 Task: Send an email with the signature Kathryn Wilson with the subject Follow-up on a customer feedback and the message I would like to request a meeting to discuss the new product launch strategy. from softage.6@softage.net to softage.1@softage.net and move the email from Sent Items to the folder Climate change
Action: Key pressed n
Screenshot: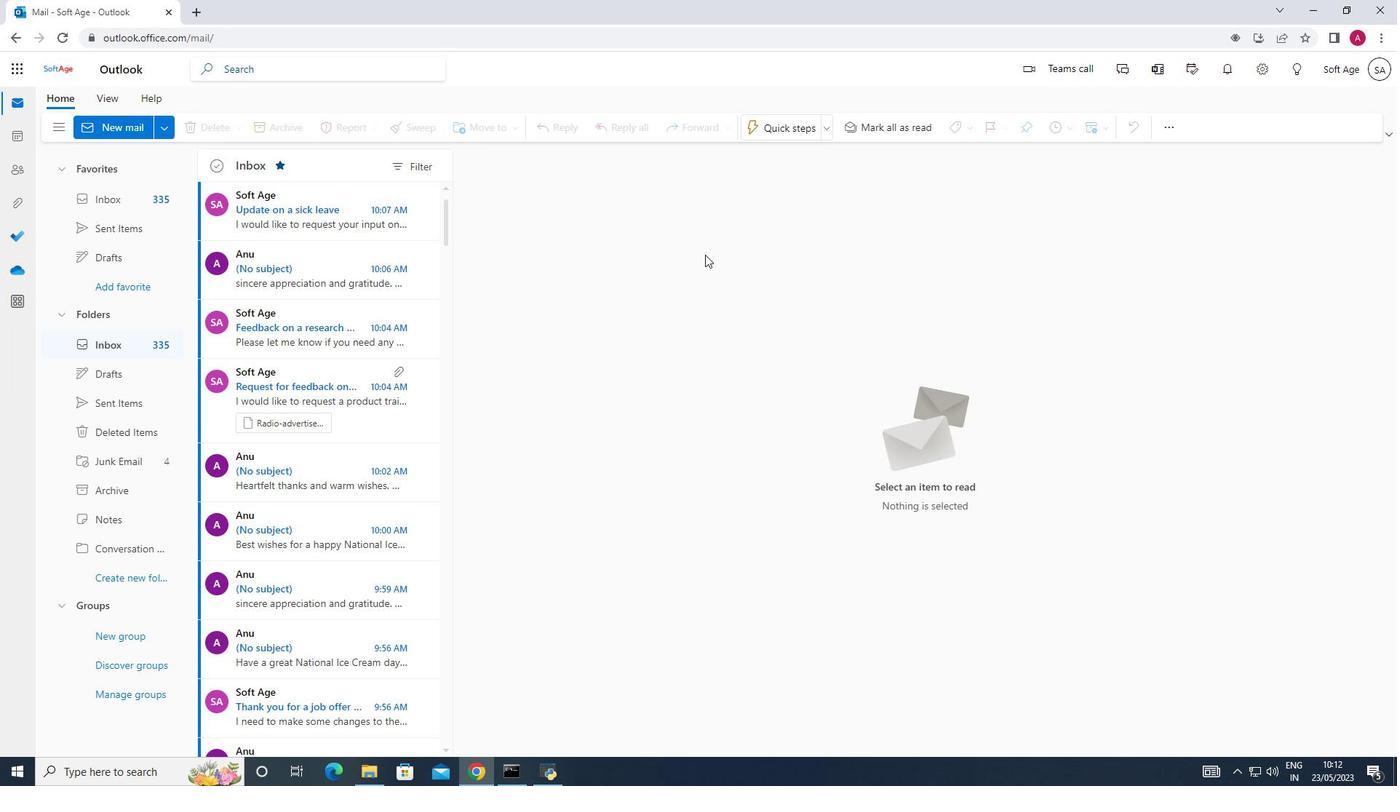 
Action: Mouse moved to (991, 131)
Screenshot: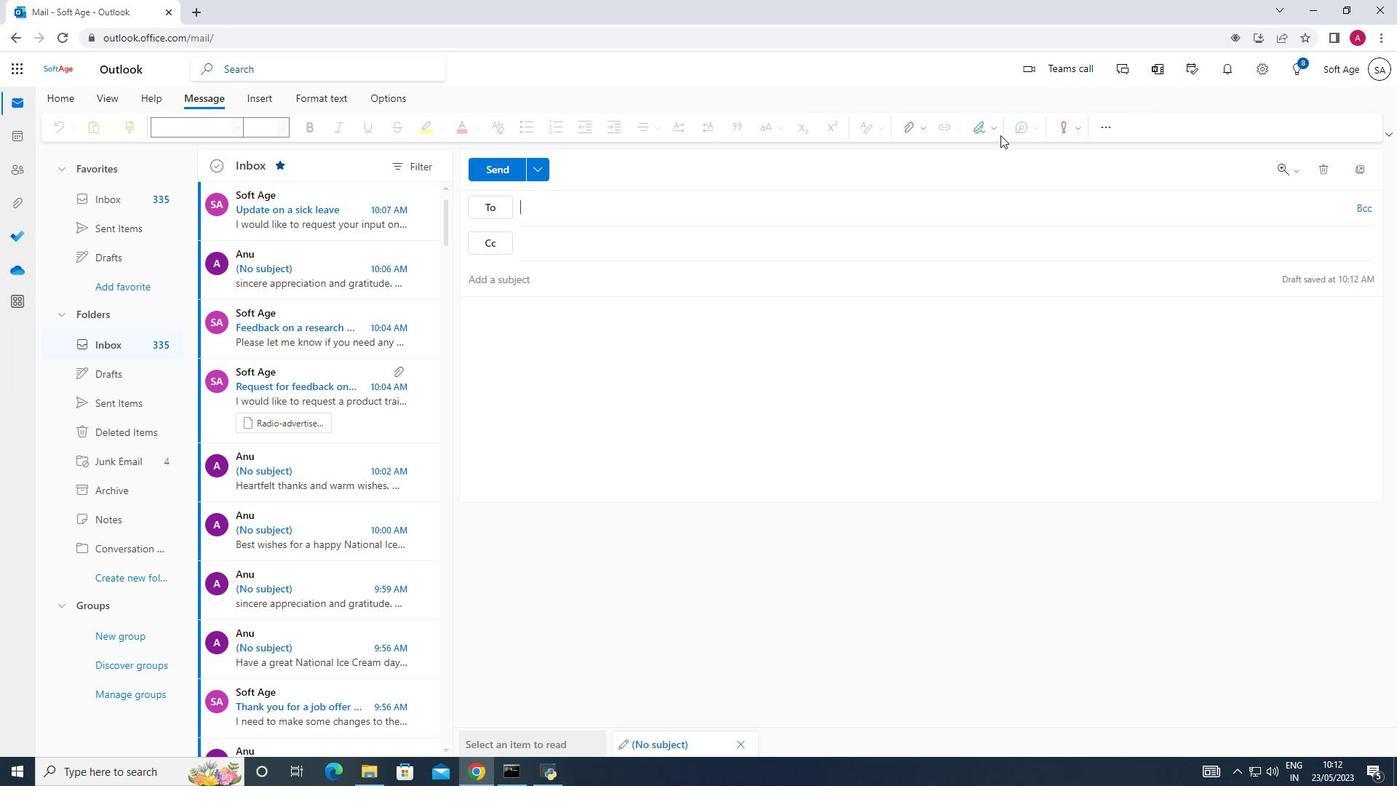 
Action: Mouse pressed left at (991, 131)
Screenshot: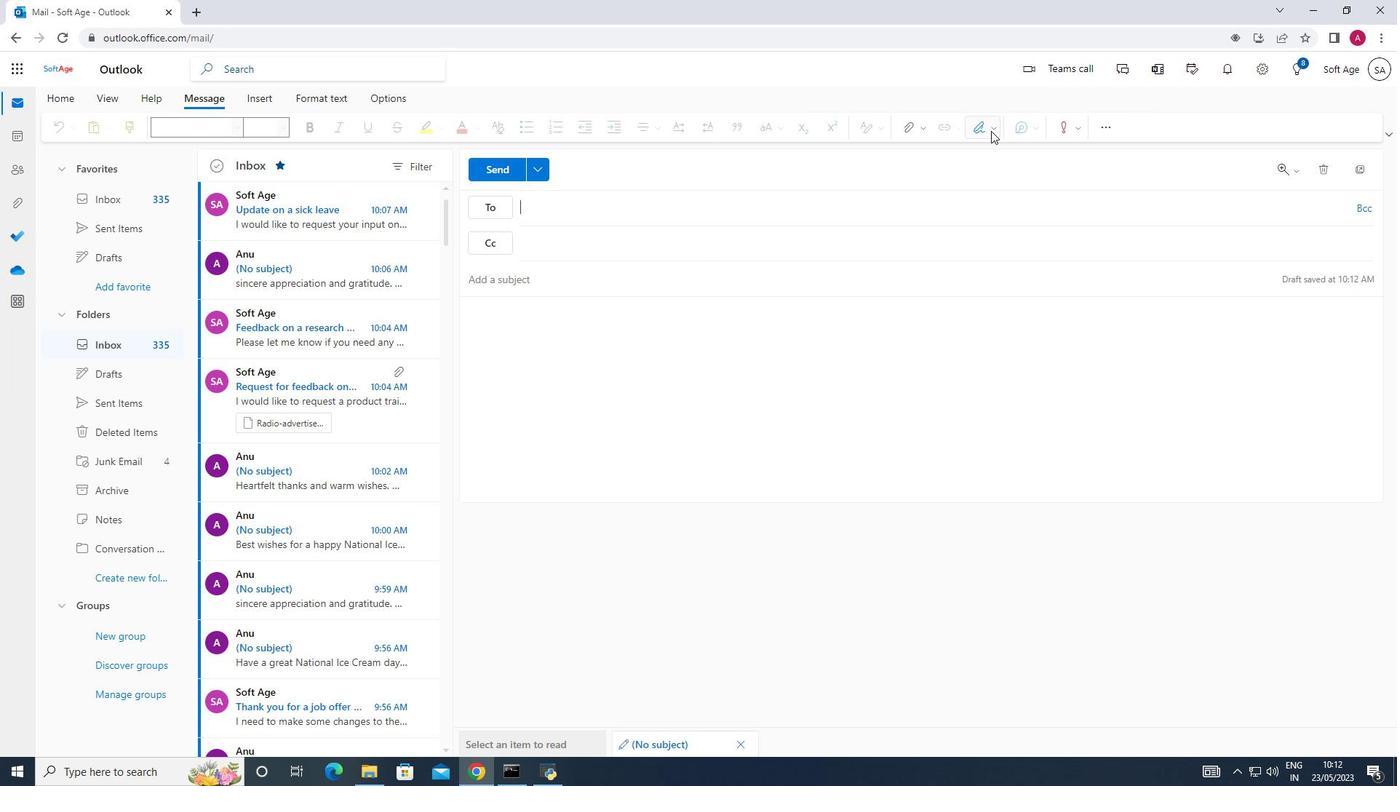 
Action: Mouse moved to (974, 153)
Screenshot: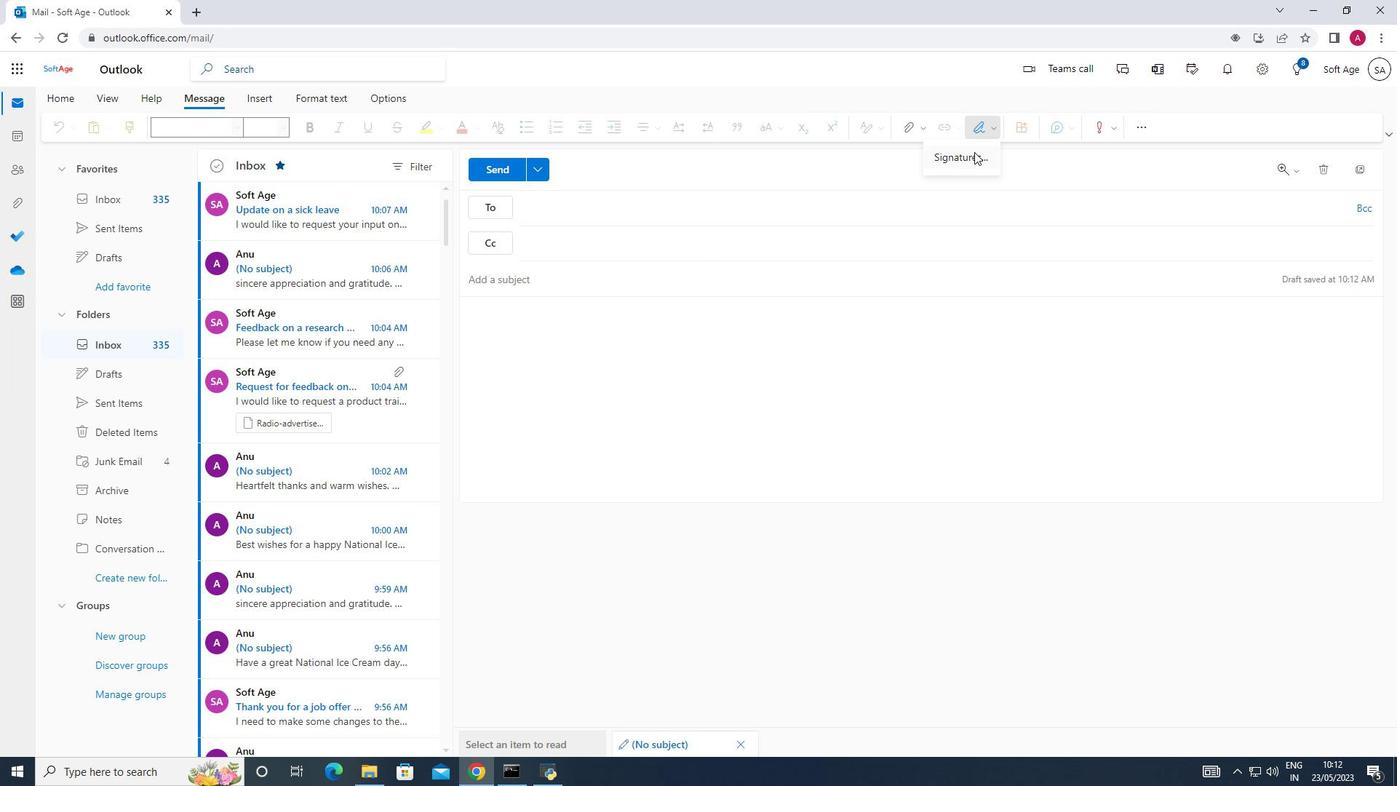 
Action: Mouse pressed left at (974, 153)
Screenshot: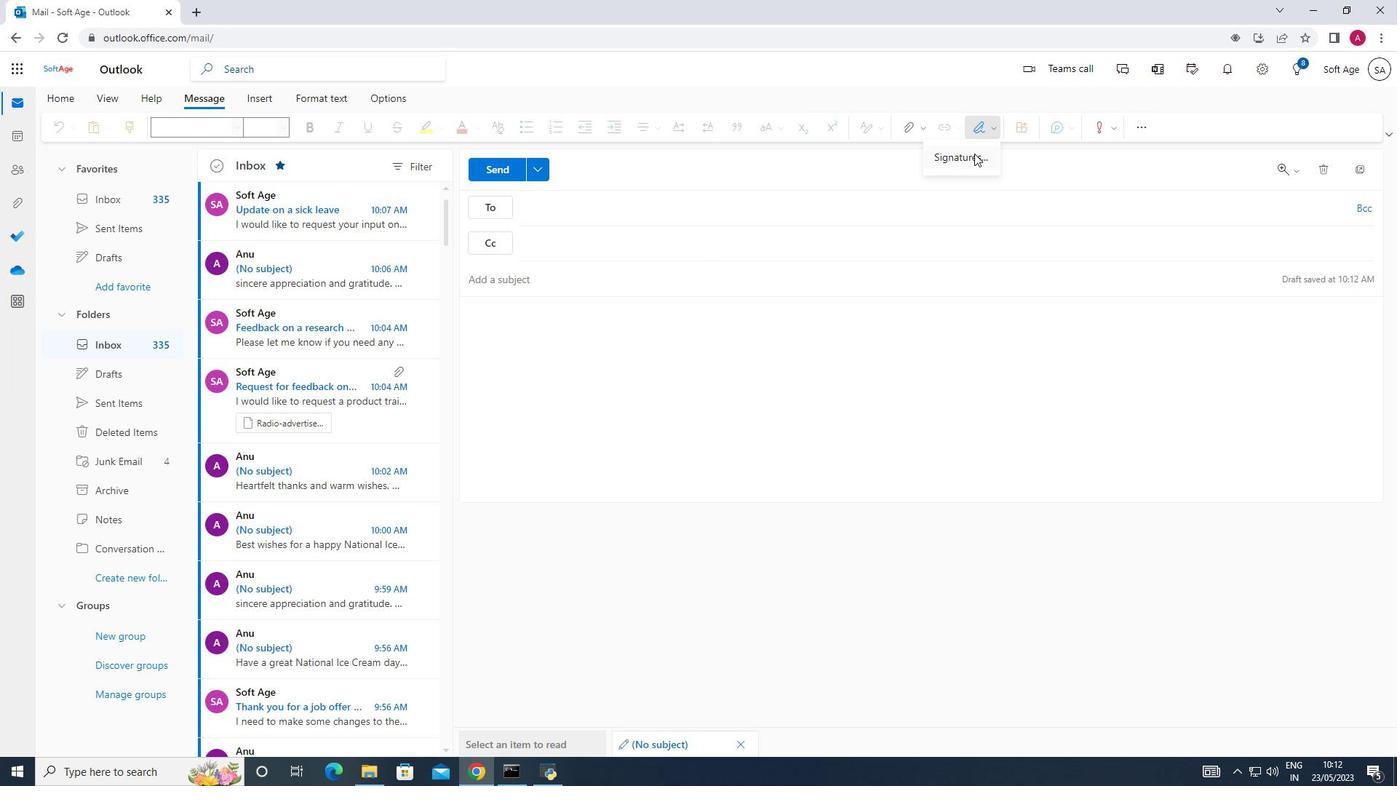 
Action: Mouse moved to (885, 239)
Screenshot: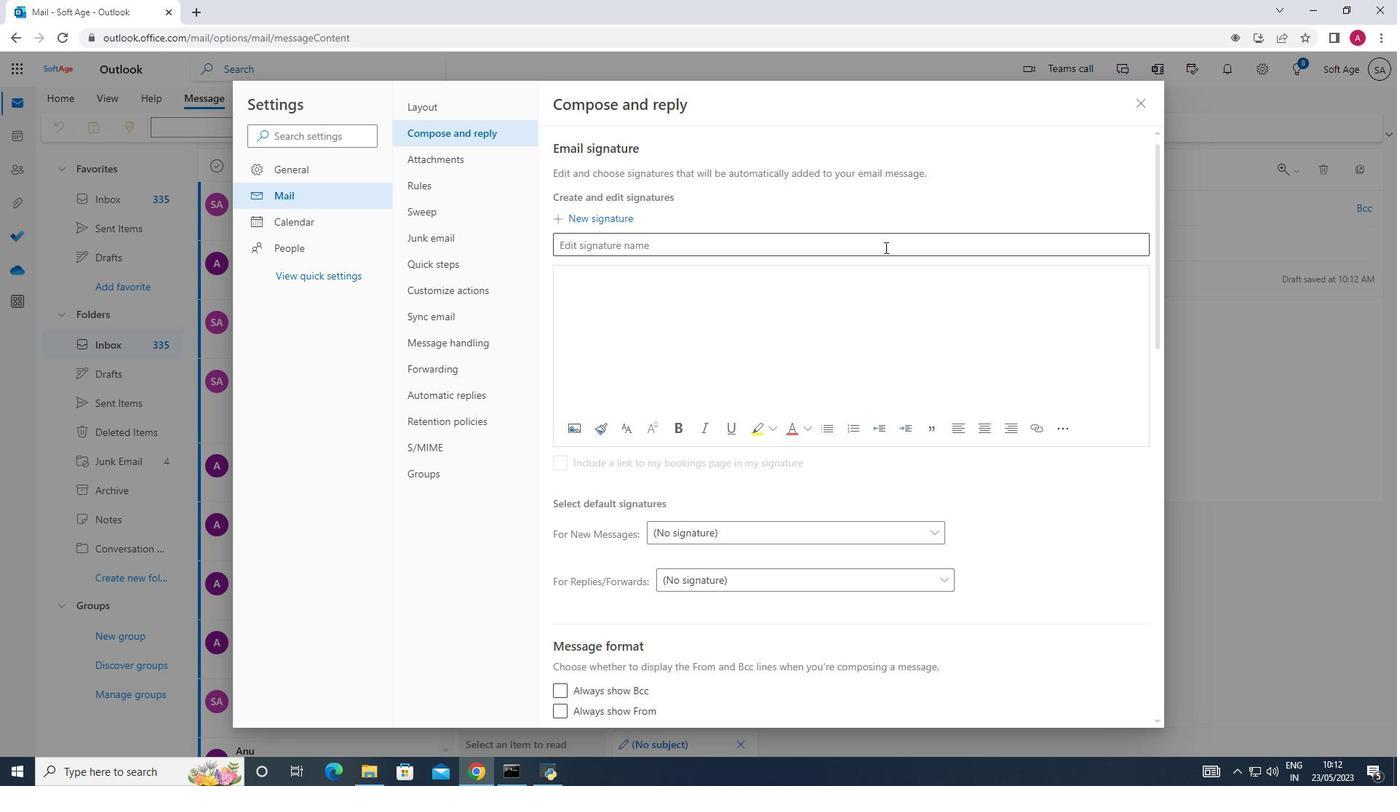 
Action: Mouse pressed left at (885, 239)
Screenshot: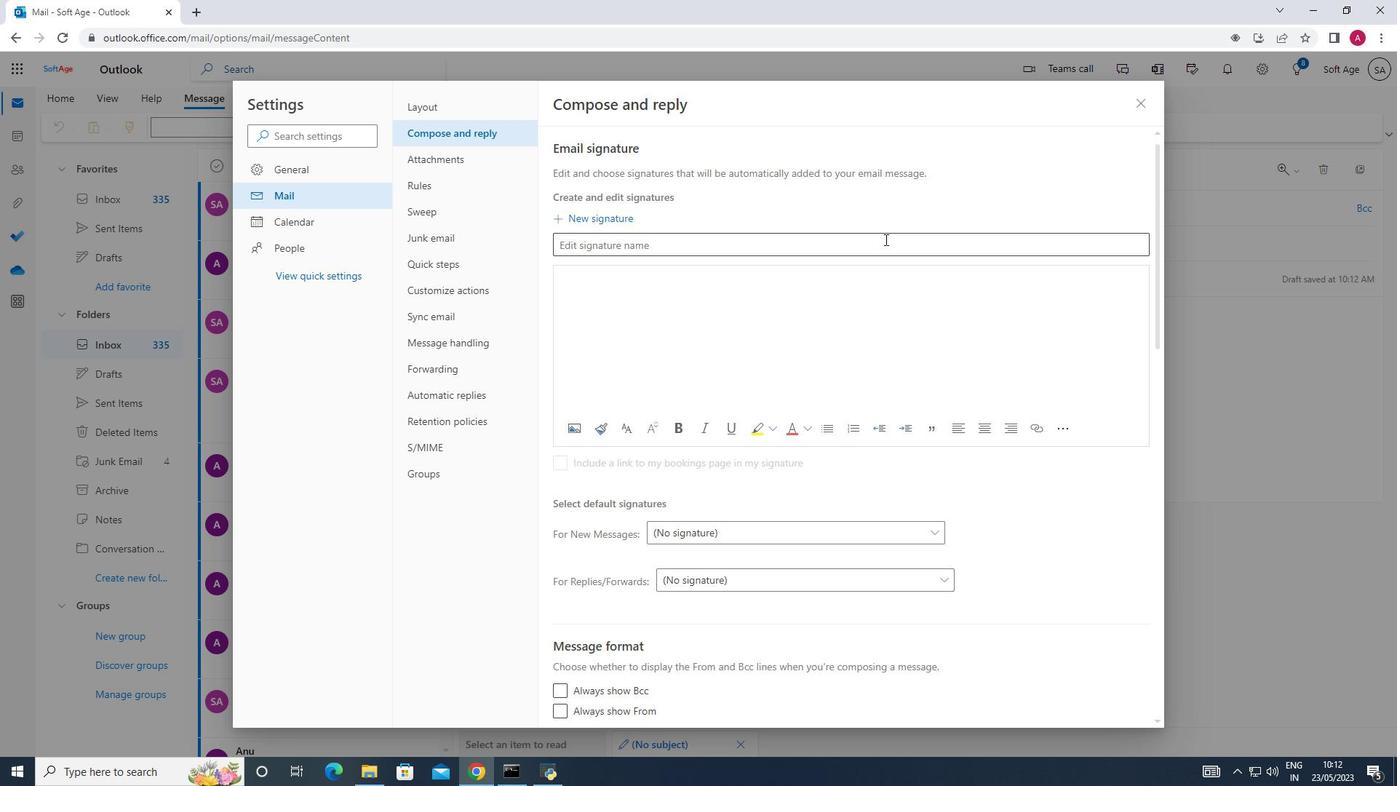 
Action: Key pressed <Key.shift>Katgh<Key.backspace><Key.backspace>hryn<Key.space><Key.shift>Wilson<Key.tab><Key.shift>Kathryn<Key.space><Key.shift><Key.shift><Key.shift><Key.shift><Key.shift><Key.shift><Key.shift><Key.shift>Wilson
Screenshot: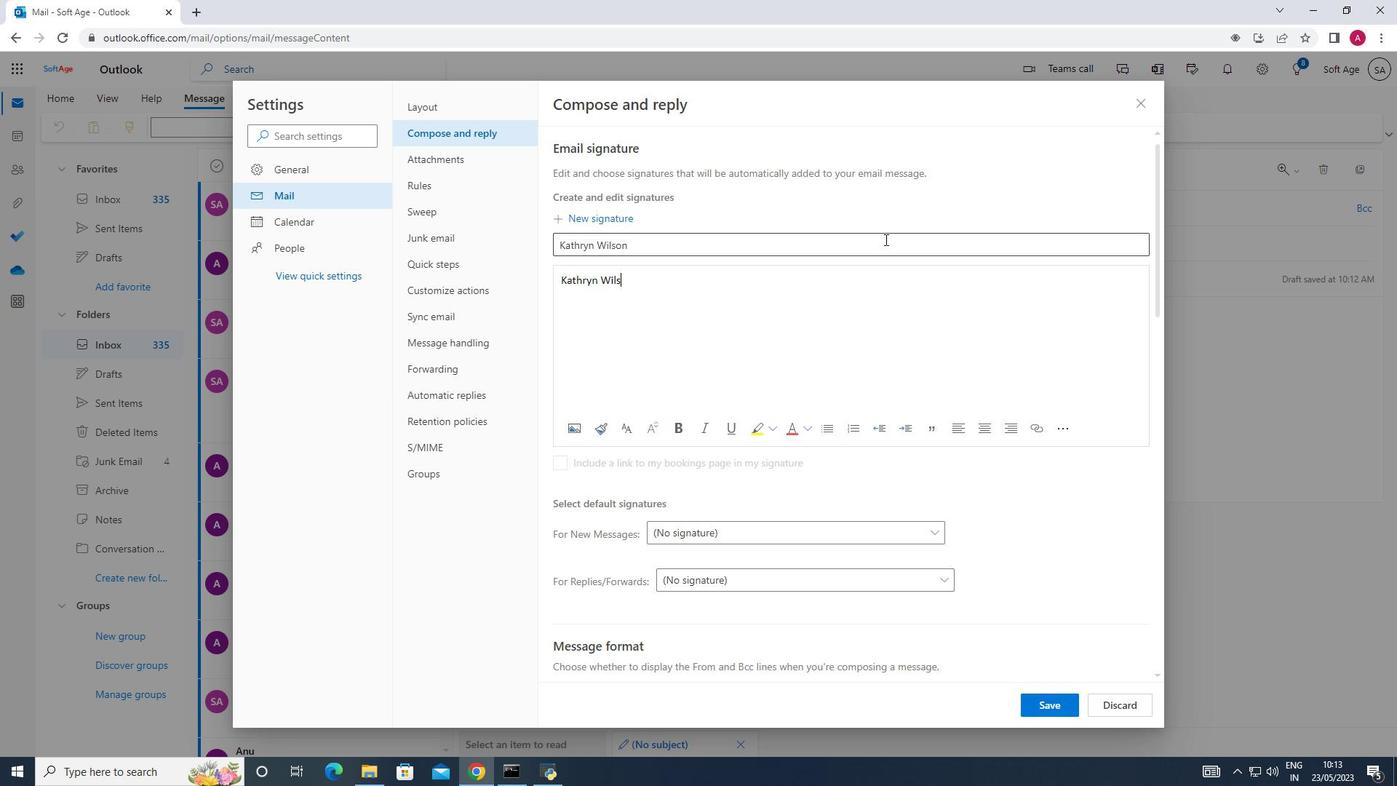
Action: Mouse moved to (1057, 705)
Screenshot: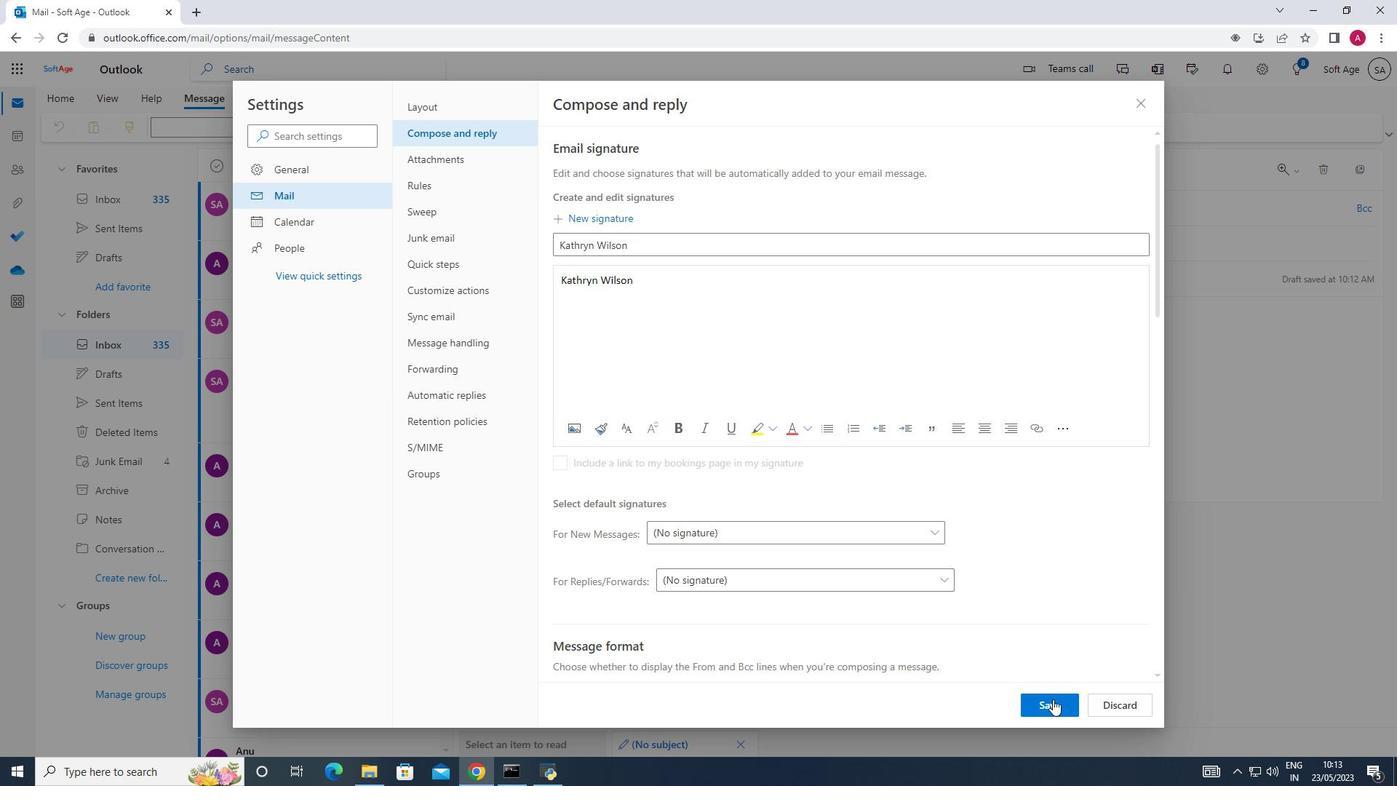 
Action: Mouse pressed left at (1057, 705)
Screenshot: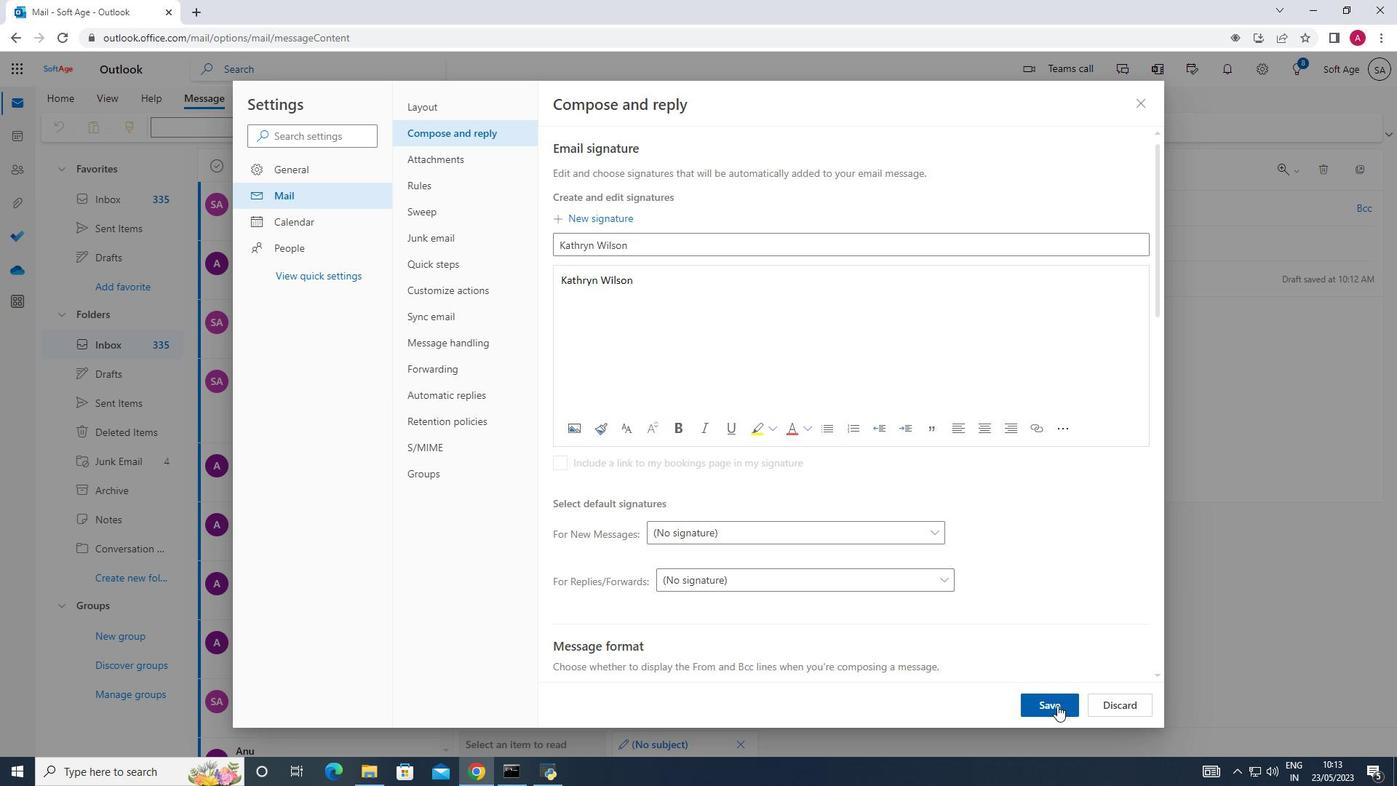 
Action: Mouse moved to (1276, 432)
Screenshot: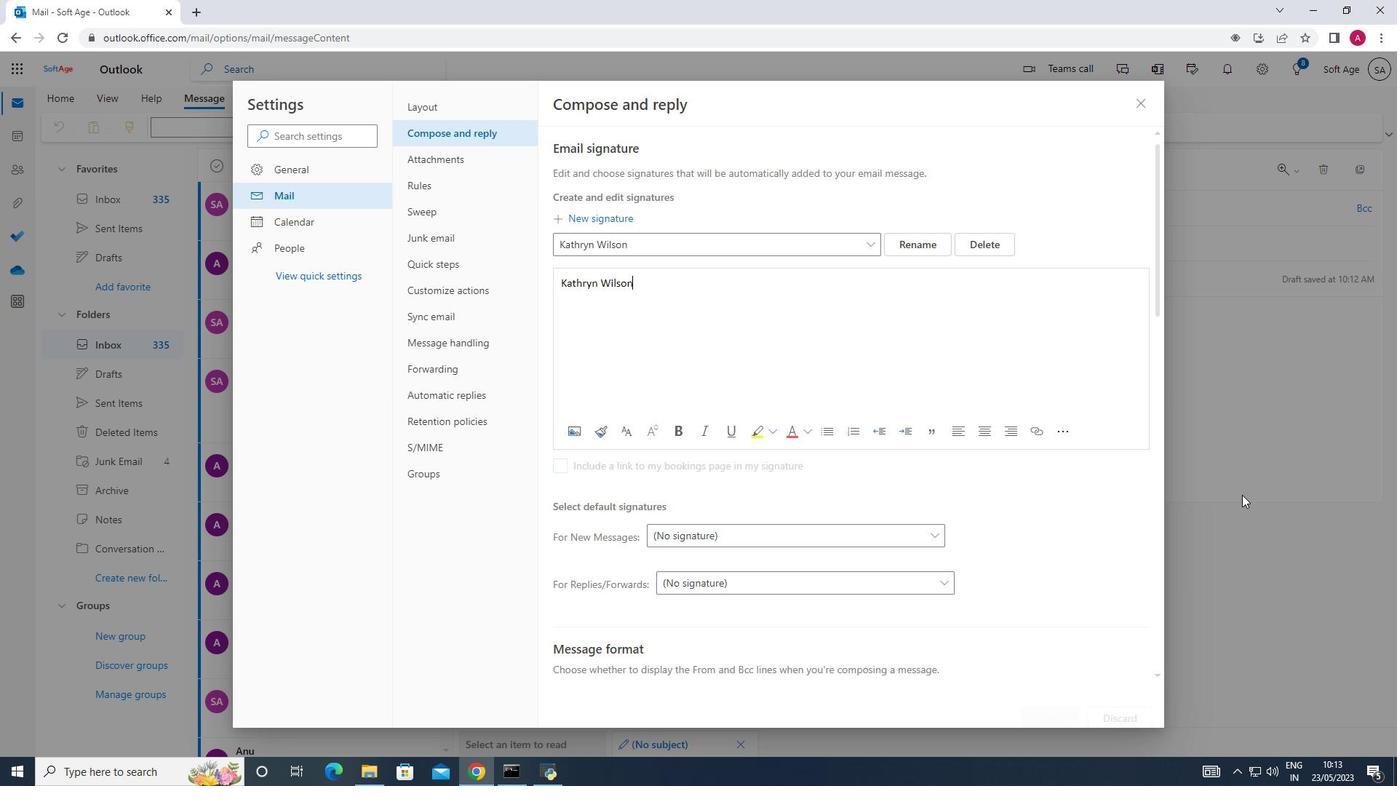 
Action: Mouse pressed left at (1276, 432)
Screenshot: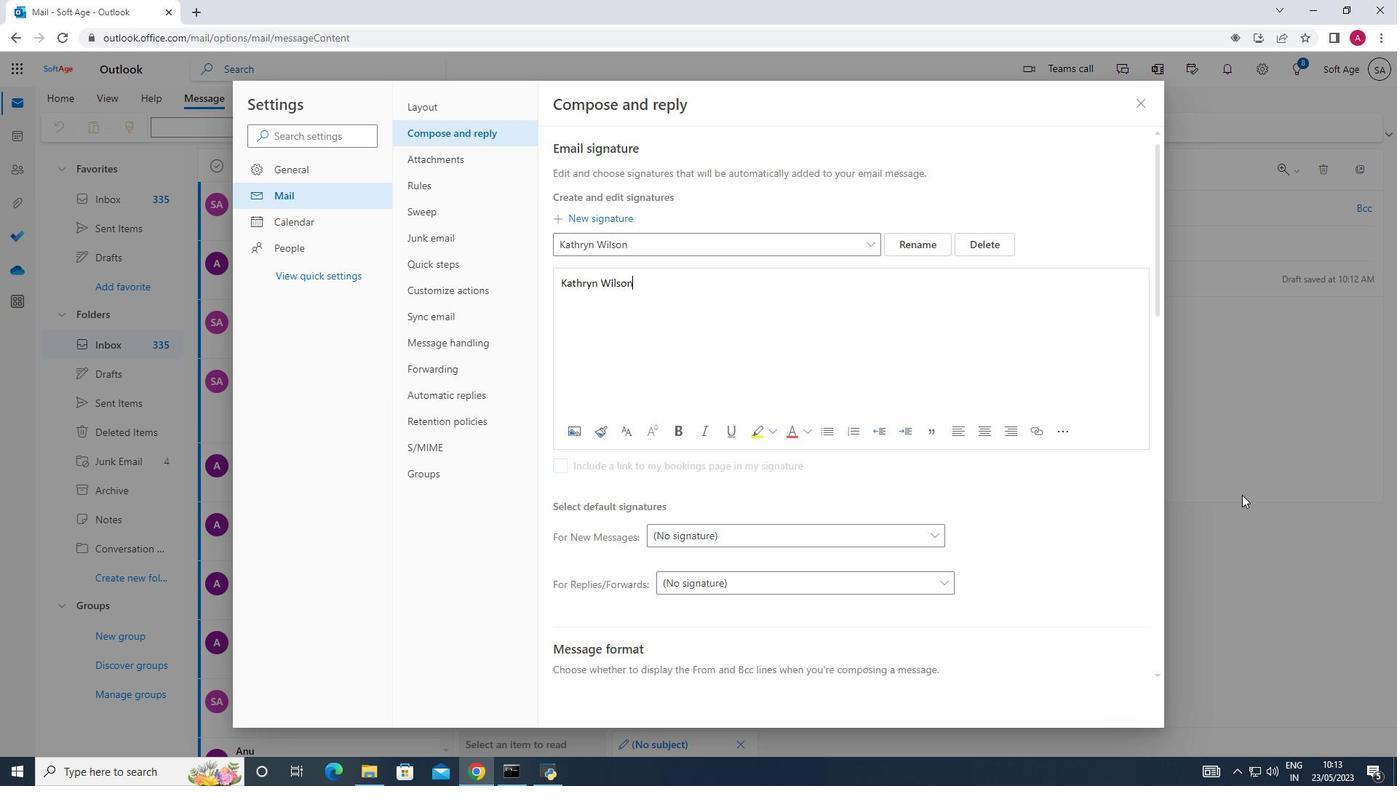 
Action: Mouse moved to (989, 128)
Screenshot: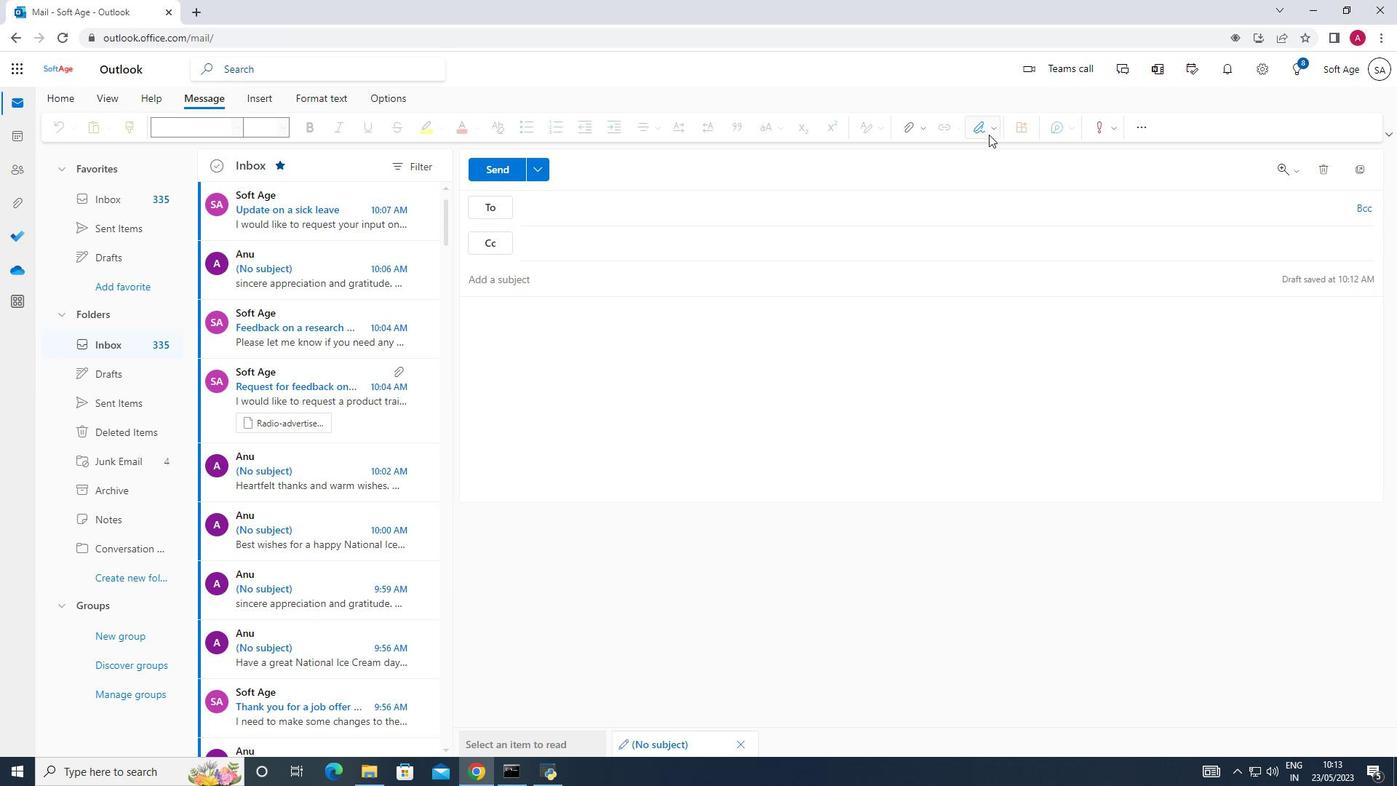 
Action: Mouse pressed left at (989, 128)
Screenshot: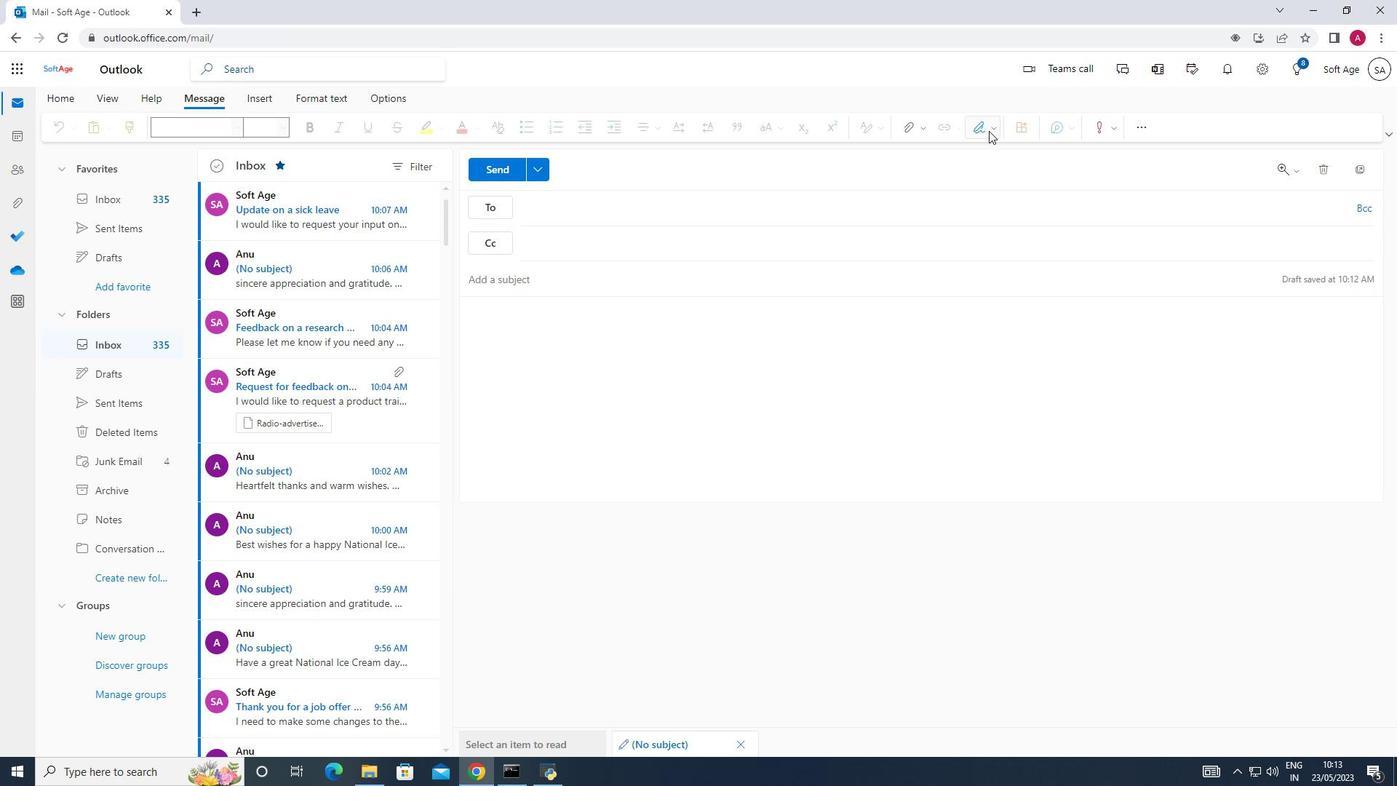 
Action: Mouse moved to (970, 153)
Screenshot: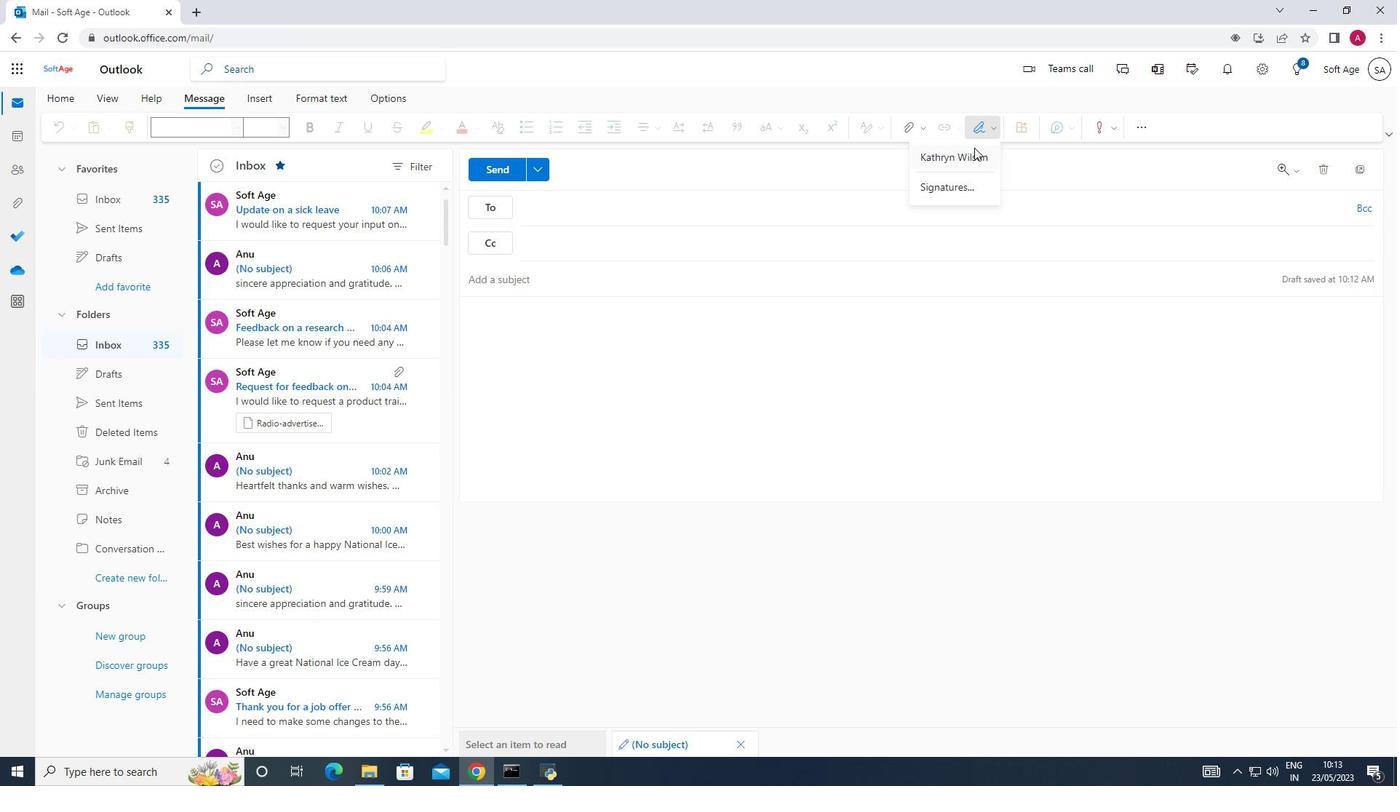 
Action: Mouse pressed left at (970, 153)
Screenshot: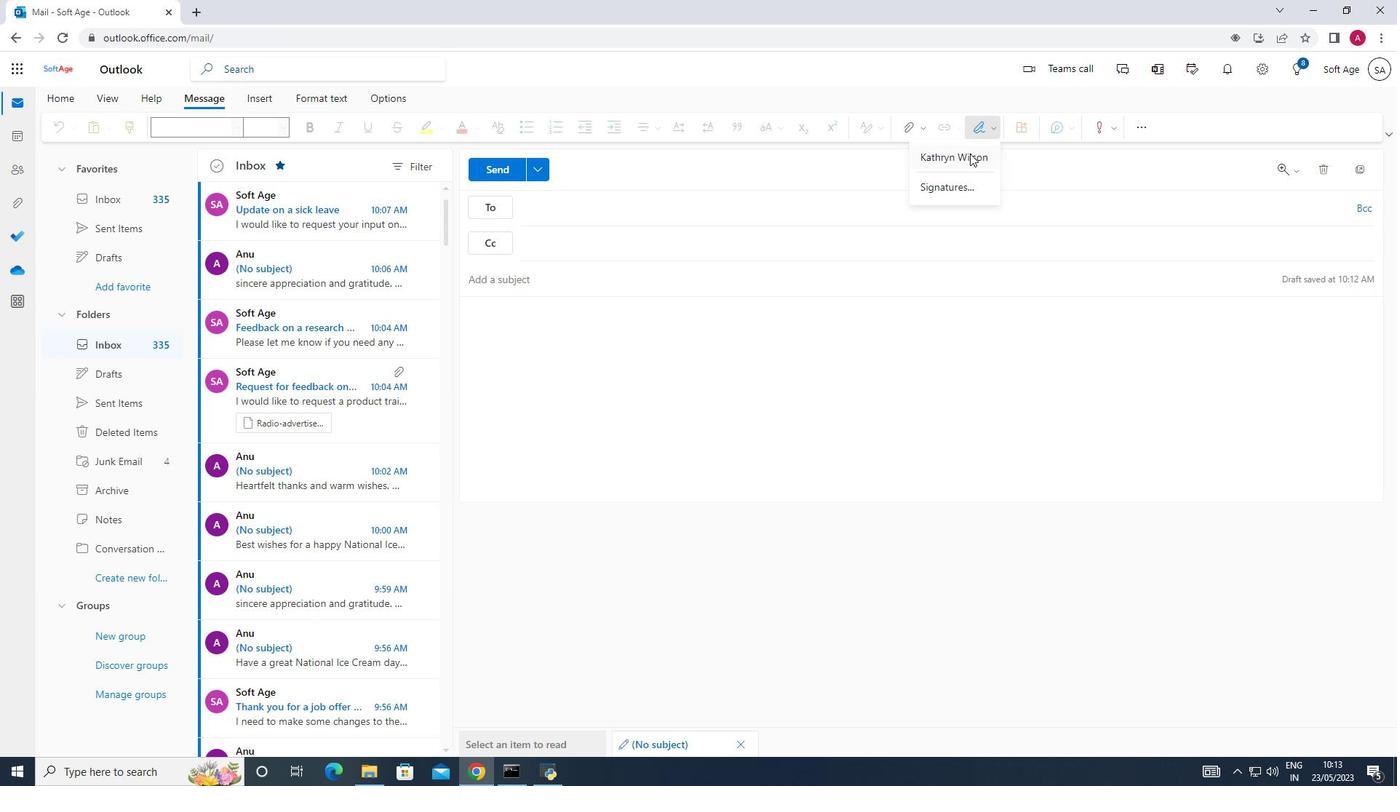 
Action: Mouse moved to (525, 278)
Screenshot: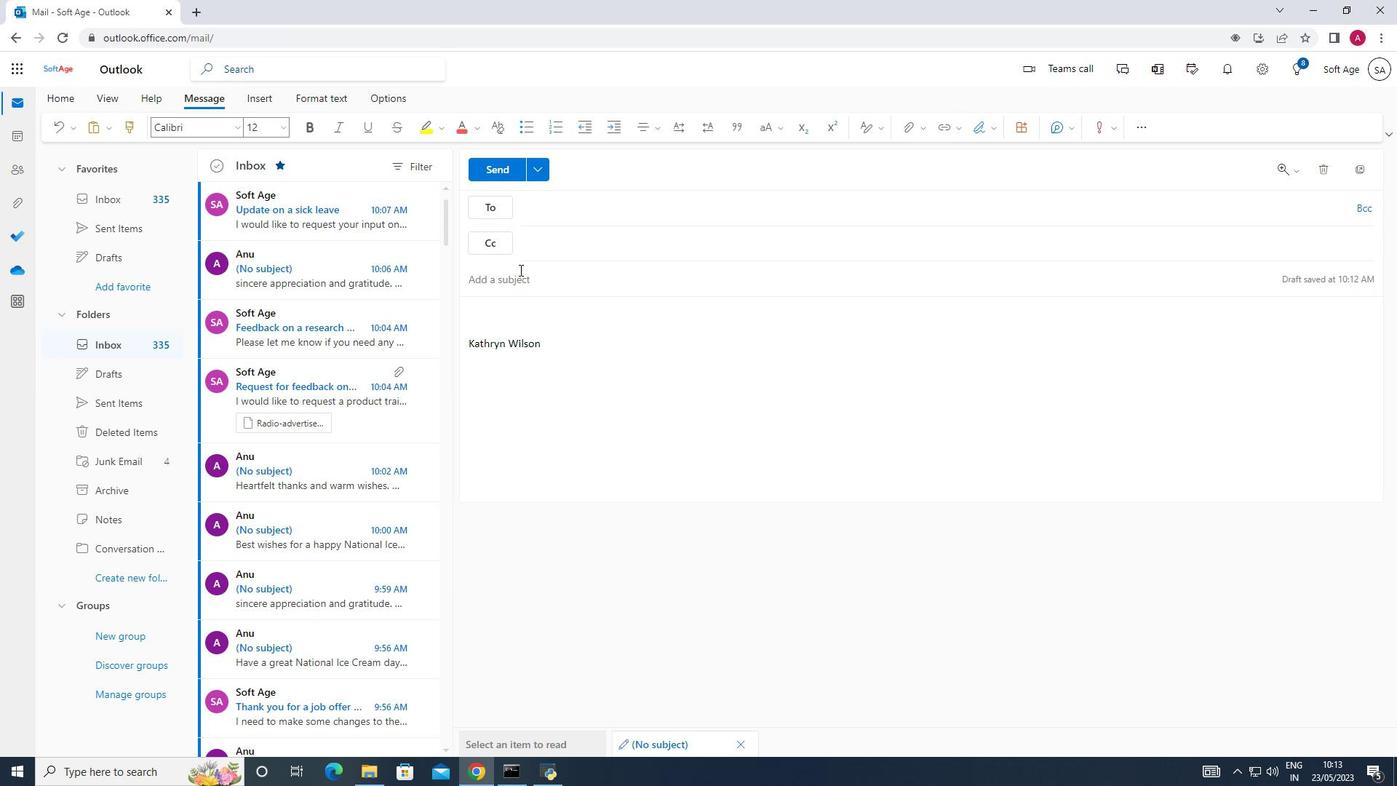 
Action: Mouse pressed left at (525, 278)
Screenshot: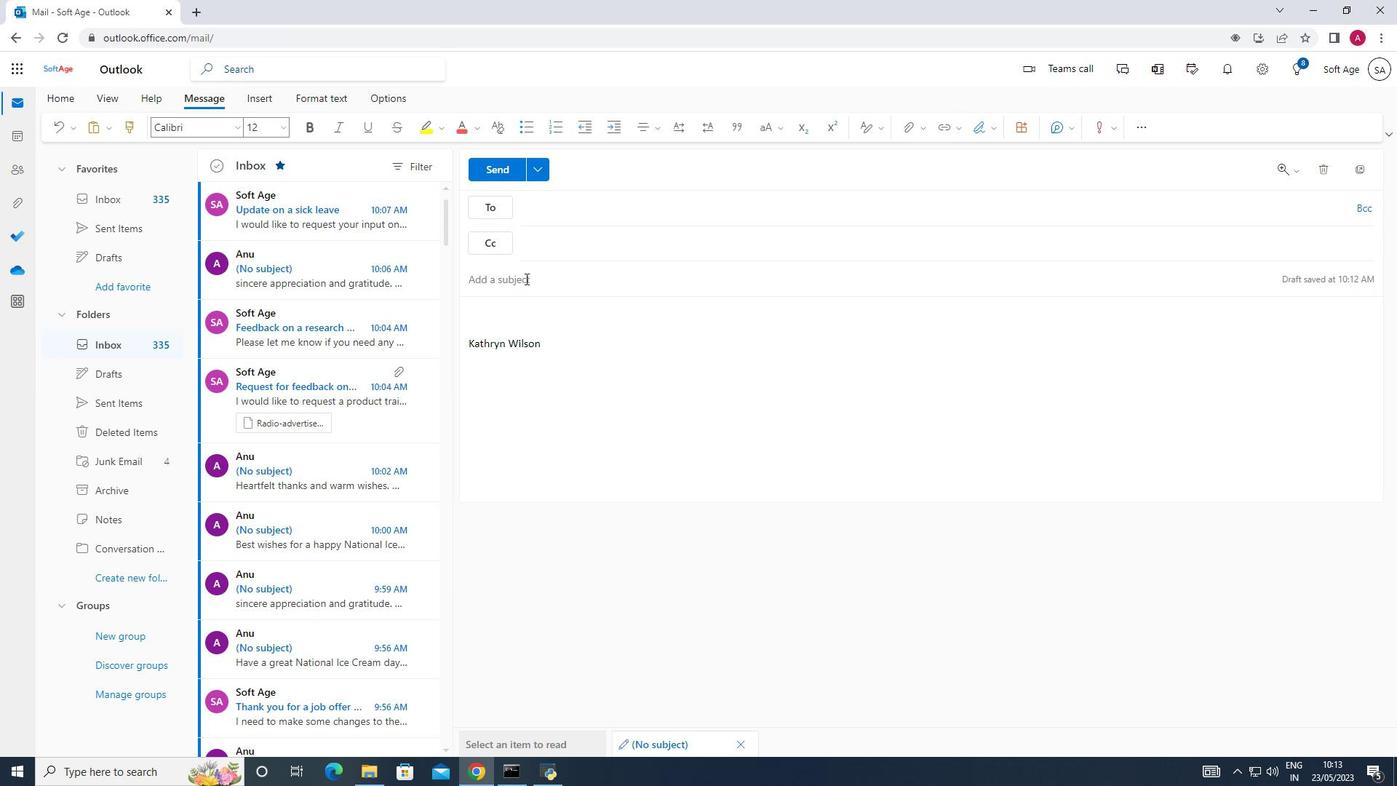 
Action: Key pressed <Key.shift>Follow-up<Key.space>n<Key.backspace>on<Key.space>a<Key.space>customer<Key.space>feedback<Key.space>a<Key.backspace><Key.tab><Key.shift>I<Key.space>would<Key.space>like<Key.space>to<Key.space>request<Key.space>a<Key.space>meeting<Key.space>to<Key.space>dic<Key.backspace>scrss<Key.backspace><Key.backspace><Key.backspace>uss<Key.space>thje<Key.space><Key.backspace><Key.backspace><Key.backspace>e<Key.space>nr<Key.backspace>ew<Key.space>prodrc<Key.backspace><Key.backspace>uct<Key.space>lauc<Key.backspace>nch<Key.space>strategy.
Screenshot: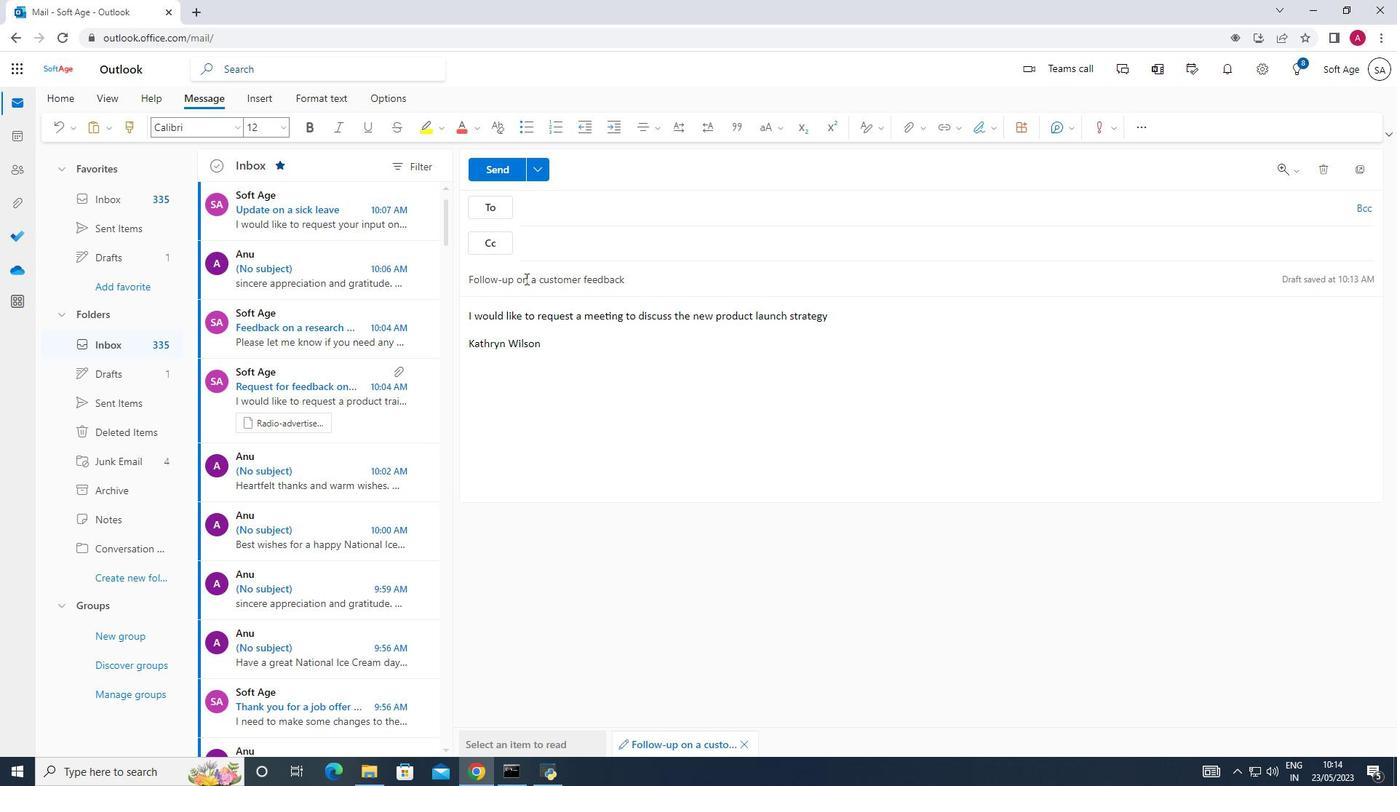 
Action: Mouse moved to (594, 203)
Screenshot: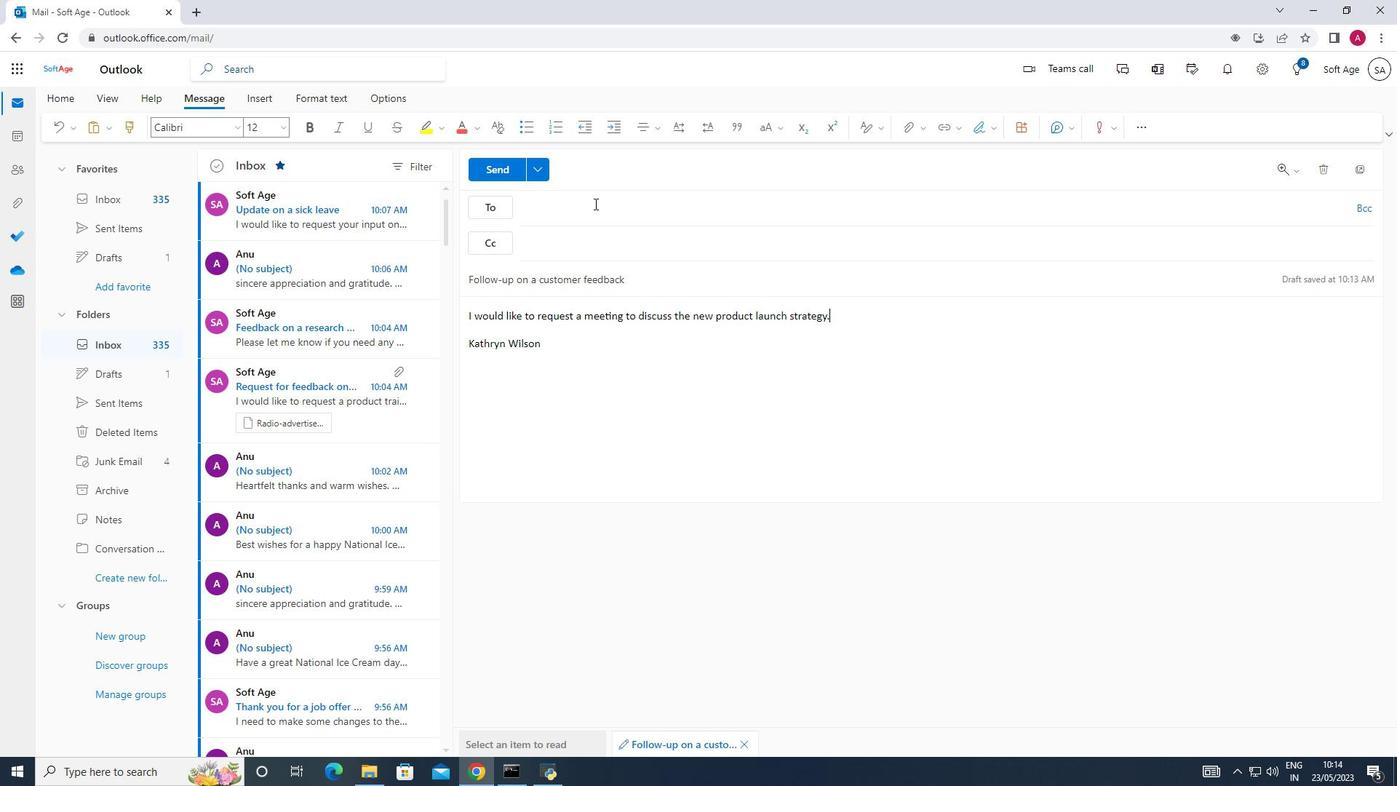 
Action: Mouse pressed left at (594, 203)
Screenshot: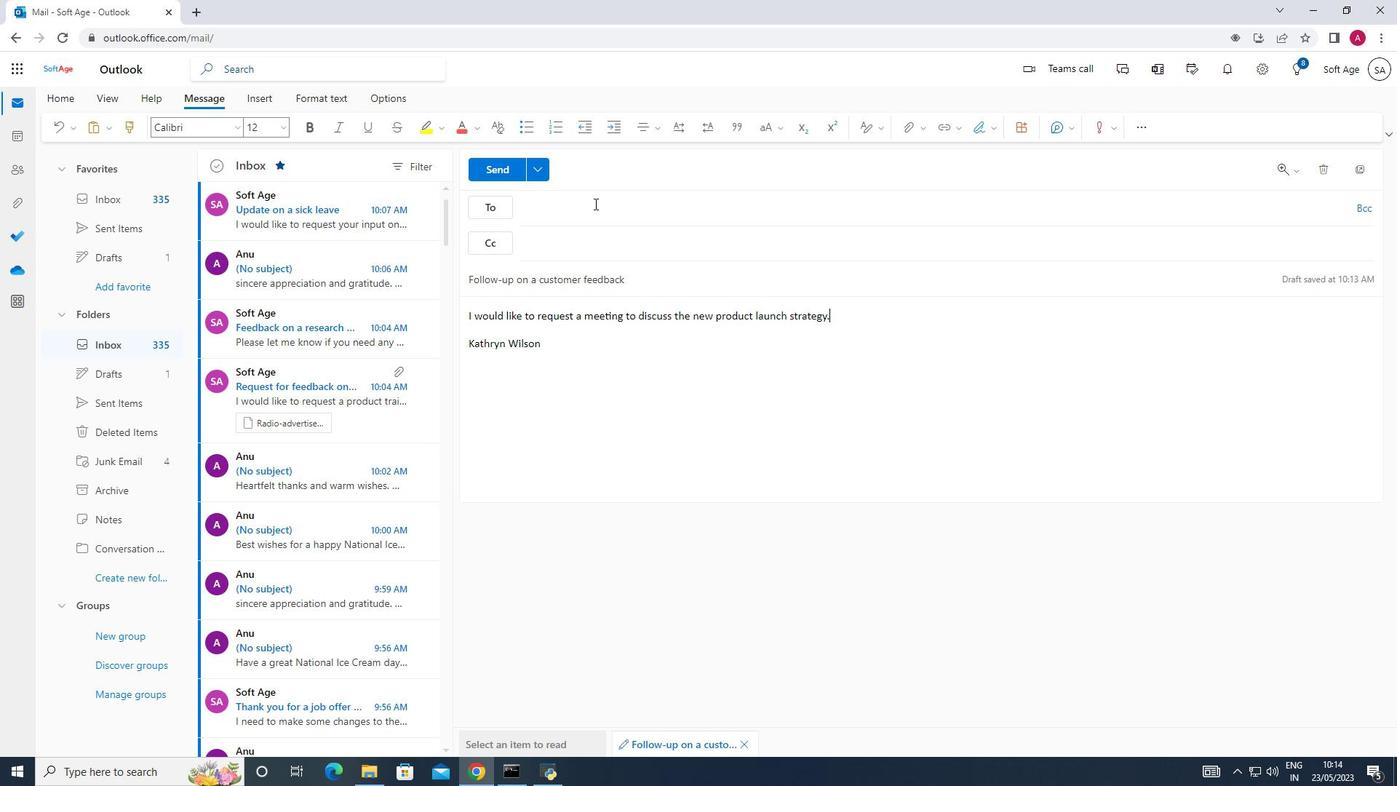 
Action: Mouse moved to (596, 203)
Screenshot: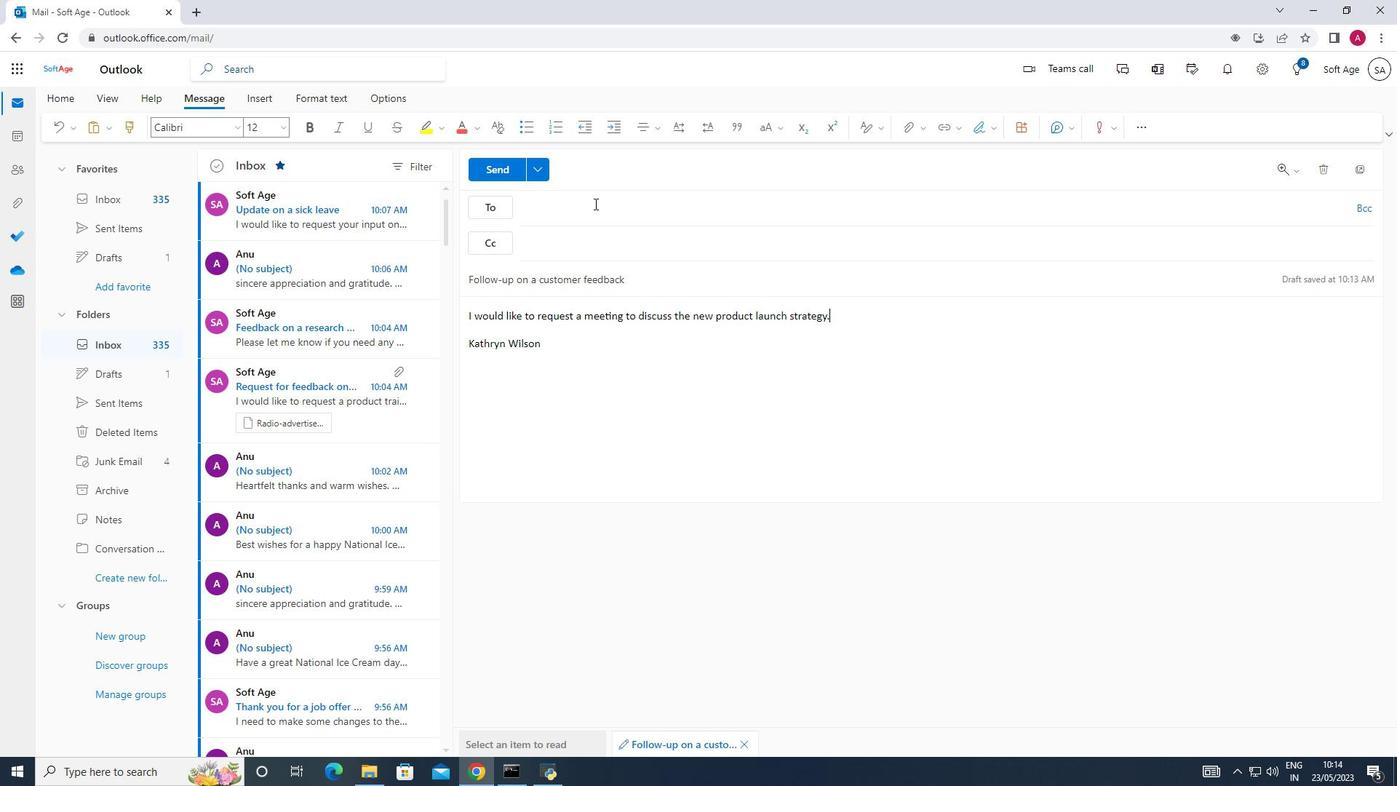 
Action: Key pressed softage.2<Key.backspace>1<Key.shift>@softag.<Key.backspace>e.net<Key.enter>
Screenshot: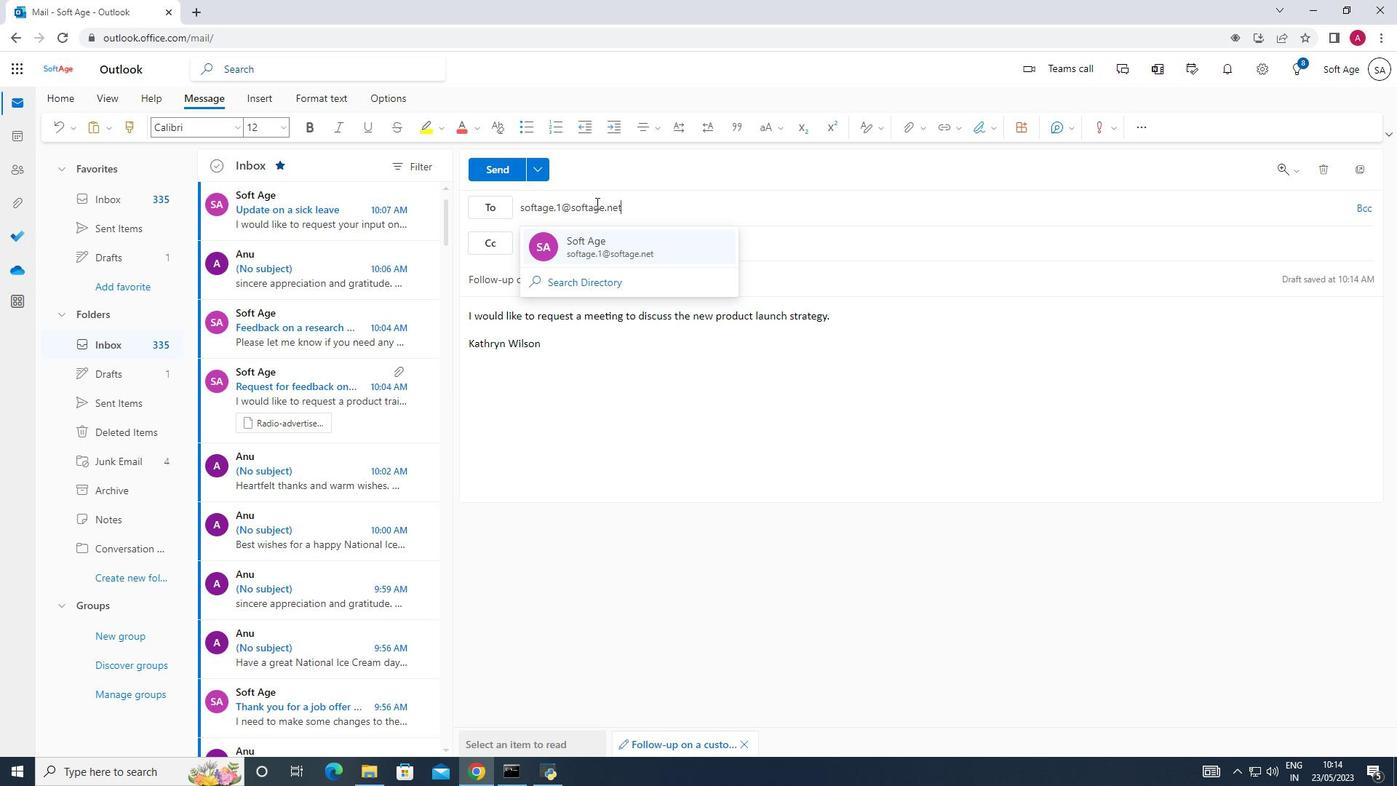 
Action: Mouse moved to (853, 355)
Screenshot: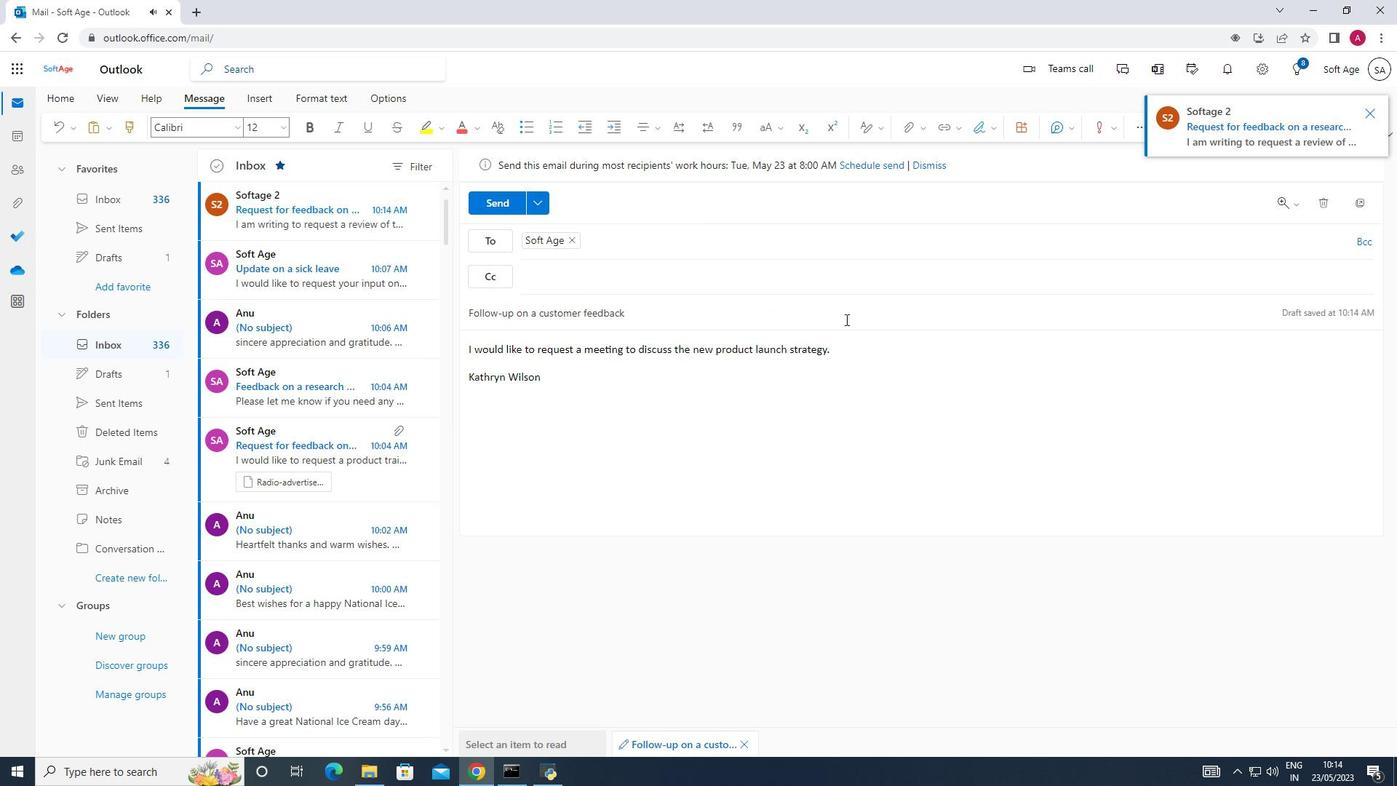 
Action: Mouse pressed left at (853, 355)
Screenshot: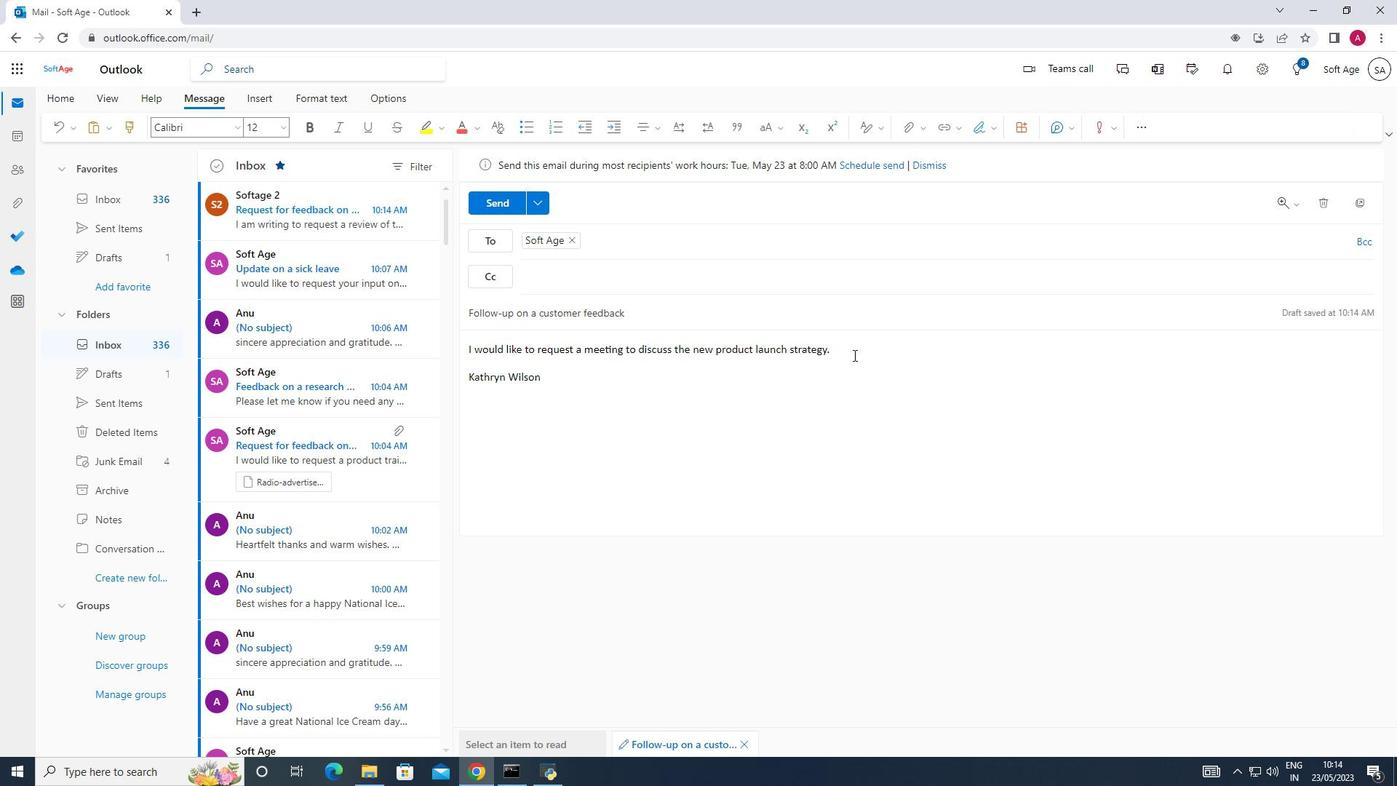 
Action: Mouse moved to (773, 441)
Screenshot: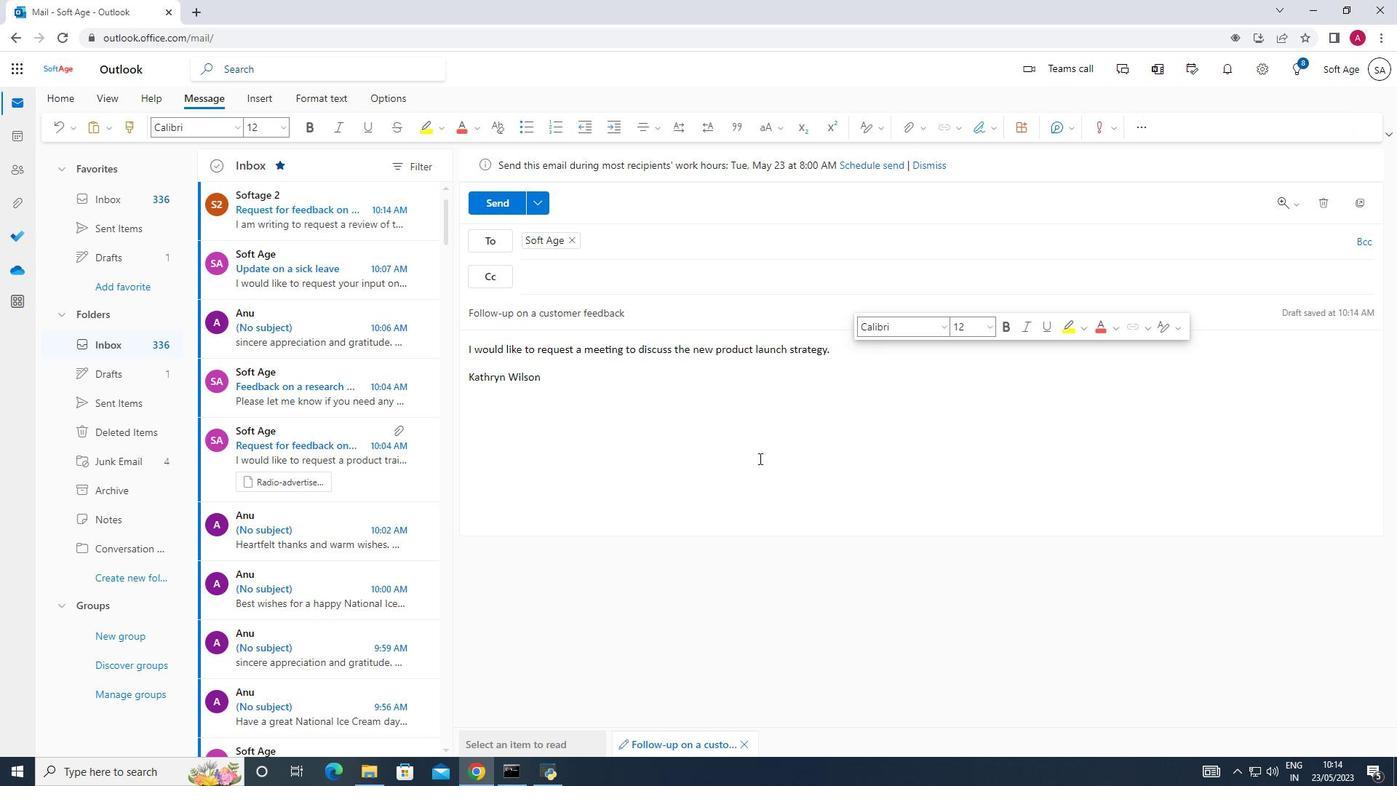
Action: Mouse pressed left at (773, 441)
Screenshot: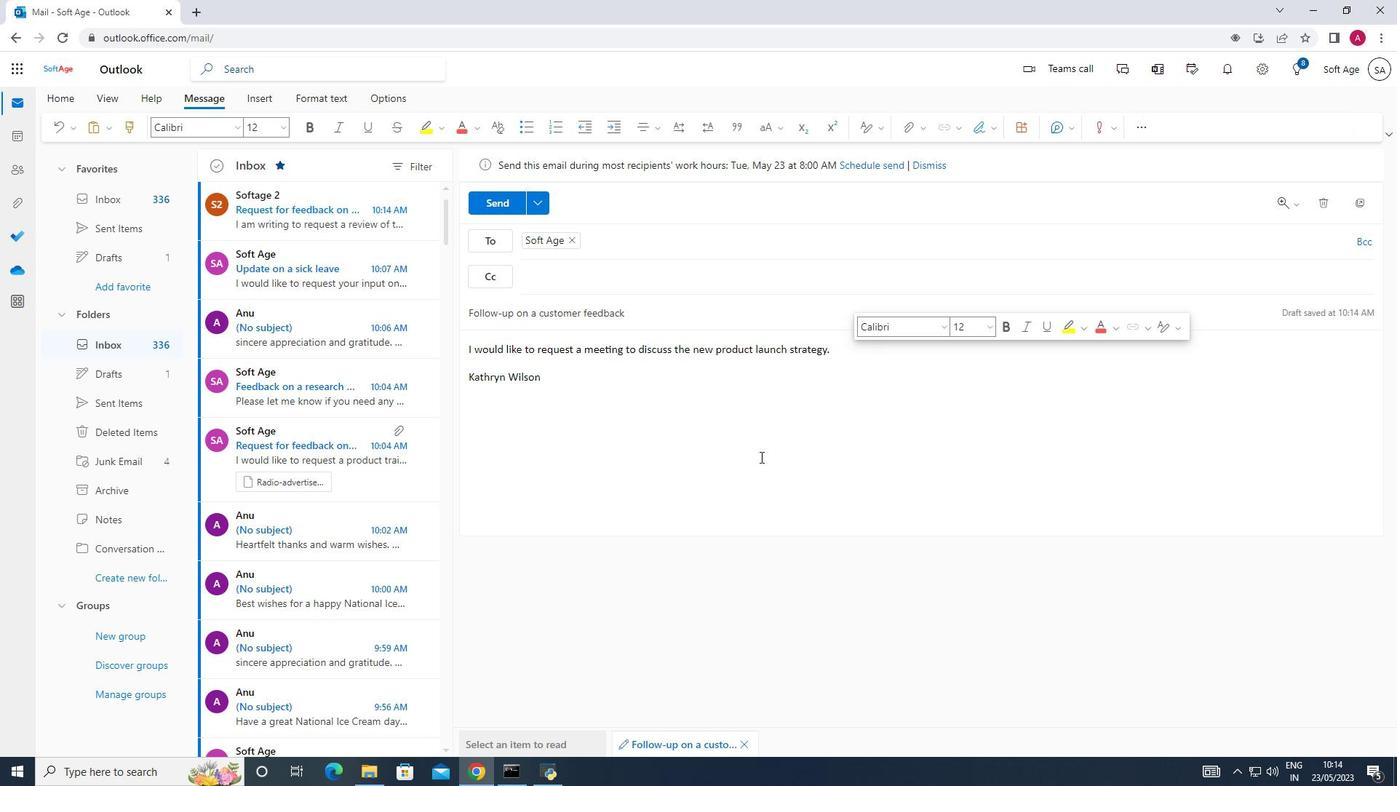 
Action: Mouse moved to (593, 393)
Screenshot: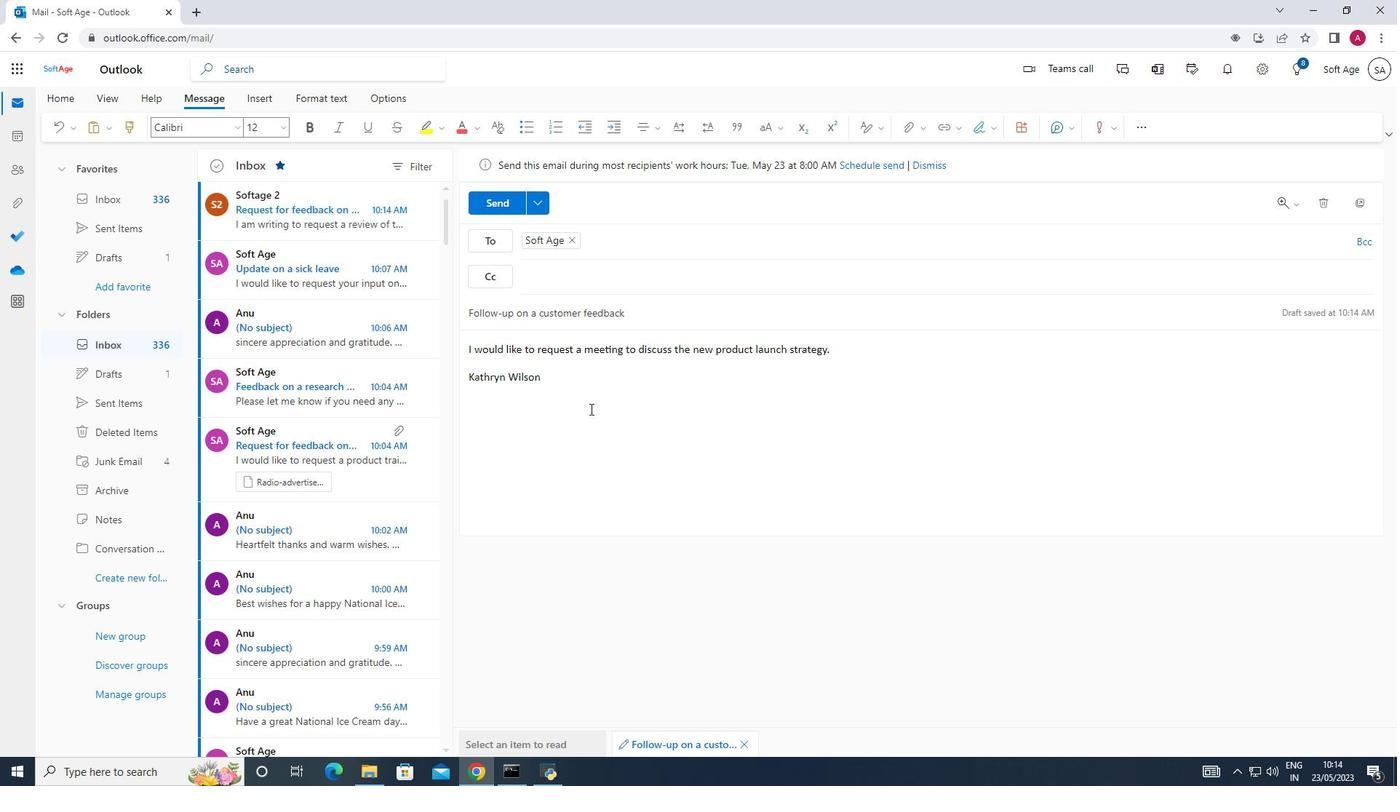 
Action: Mouse pressed left at (593, 393)
Screenshot: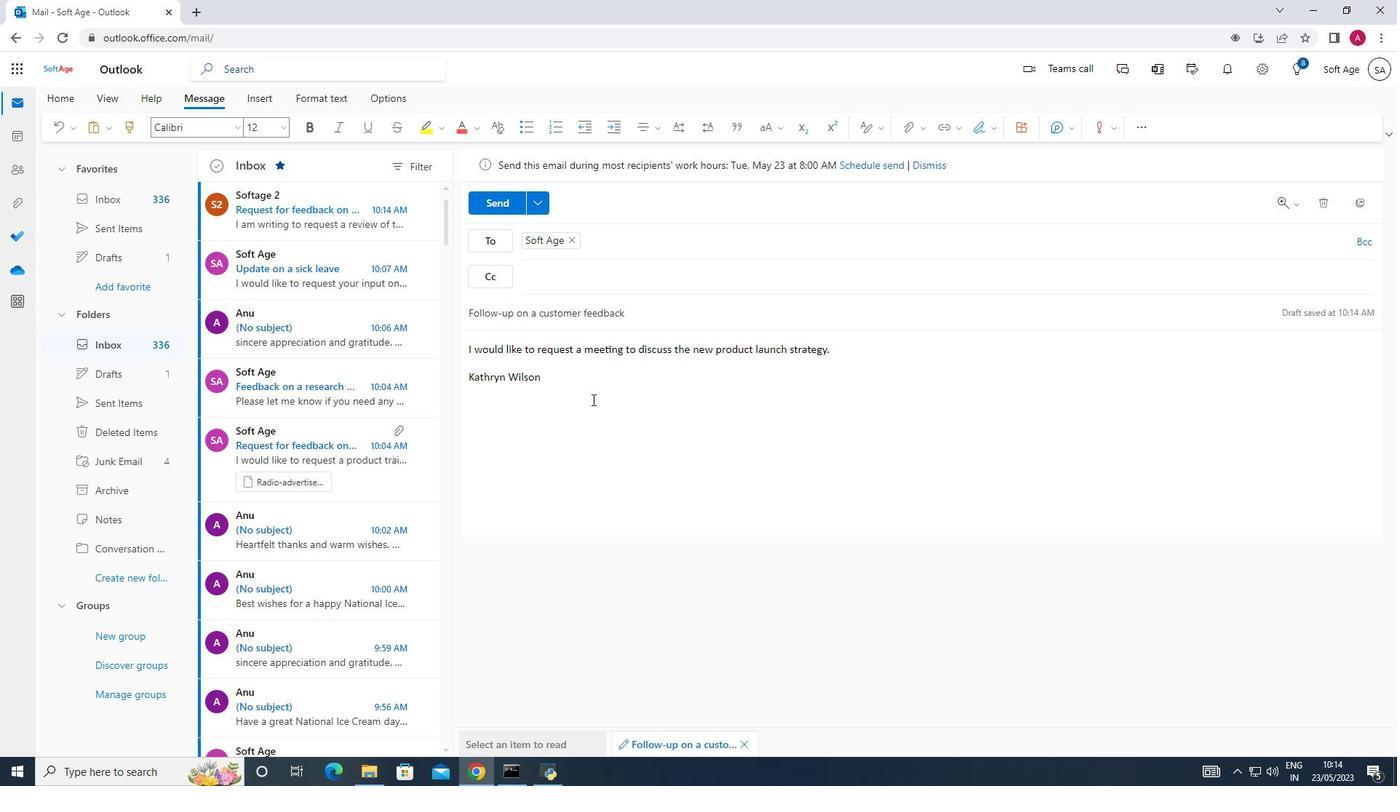 
Action: Key pressed <Key.enter>
Screenshot: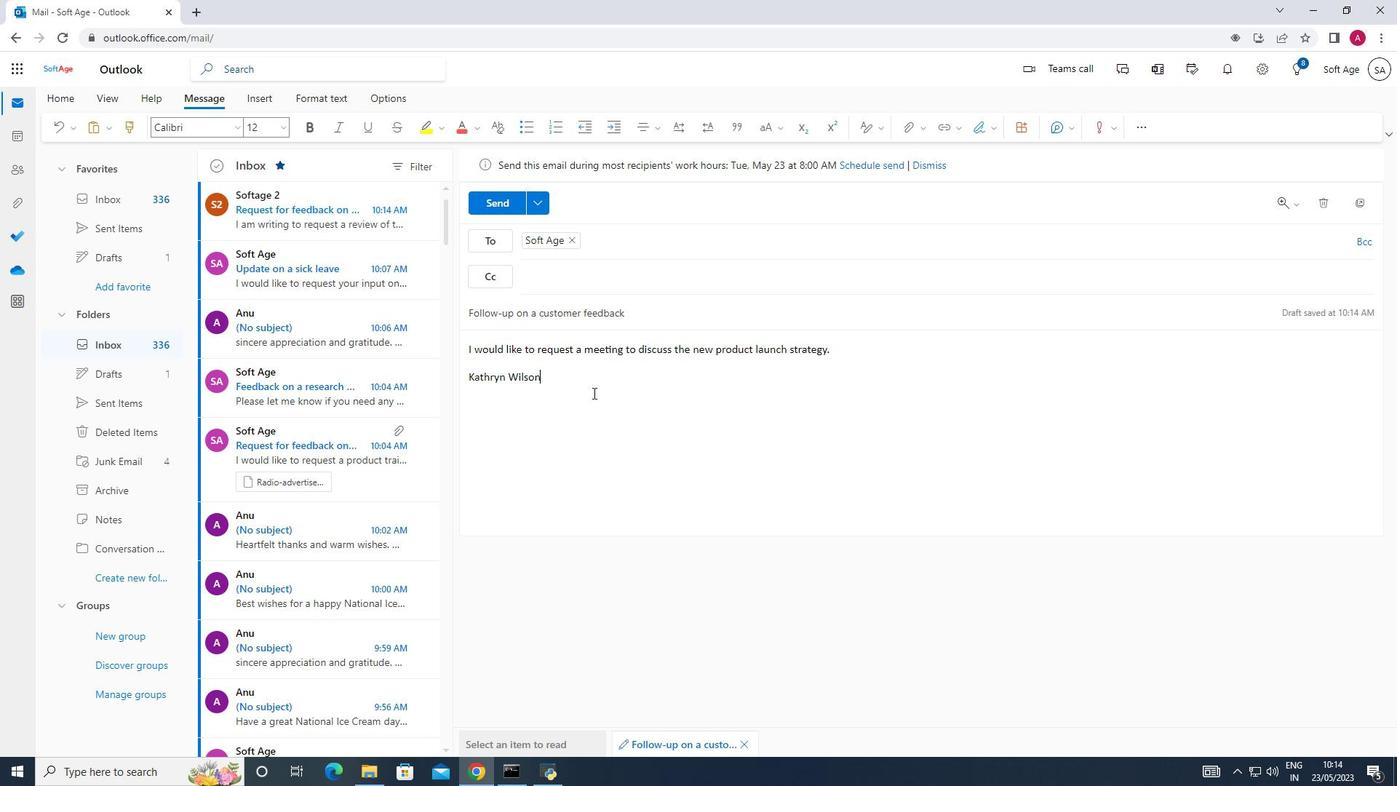 
Action: Mouse moved to (147, 540)
Screenshot: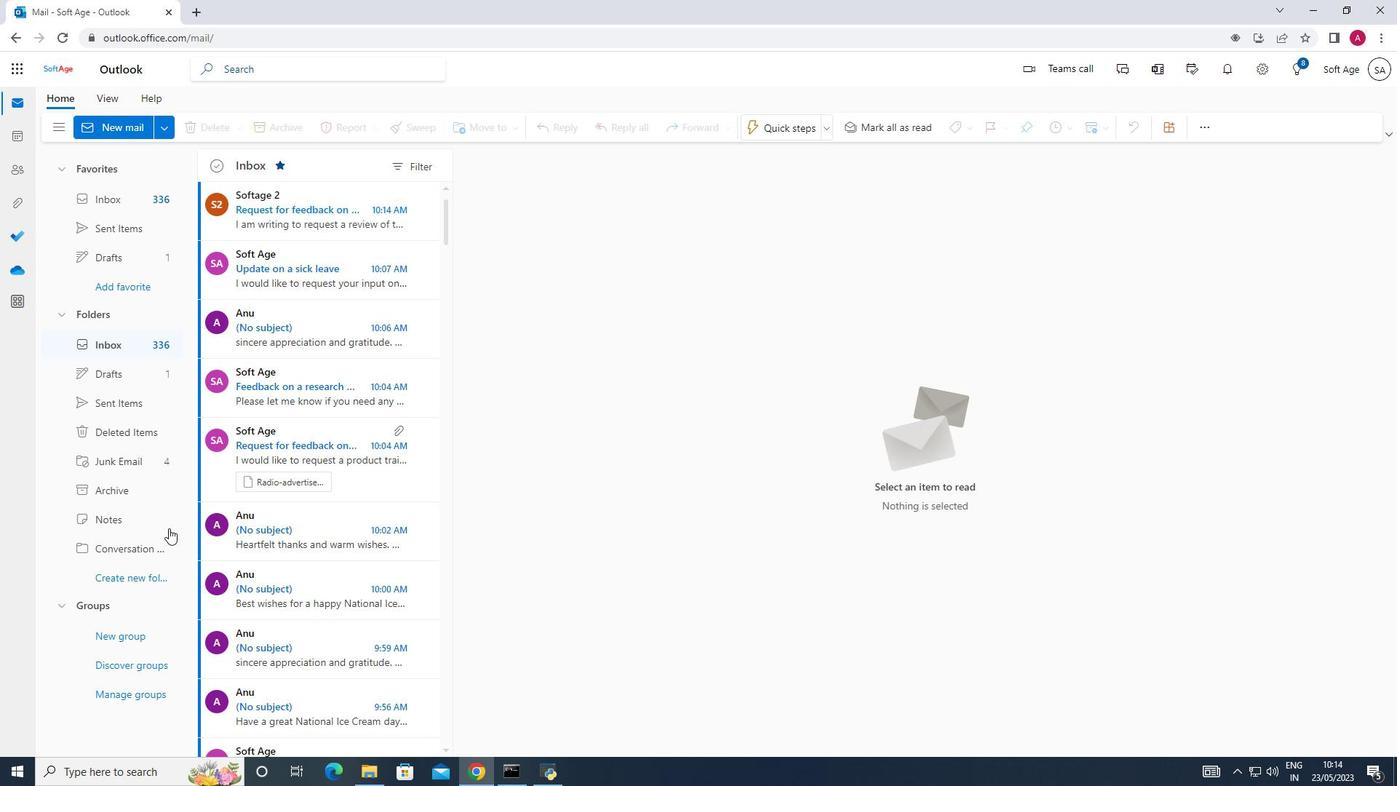 
Action: Mouse scrolled (148, 538) with delta (0, 0)
Screenshot: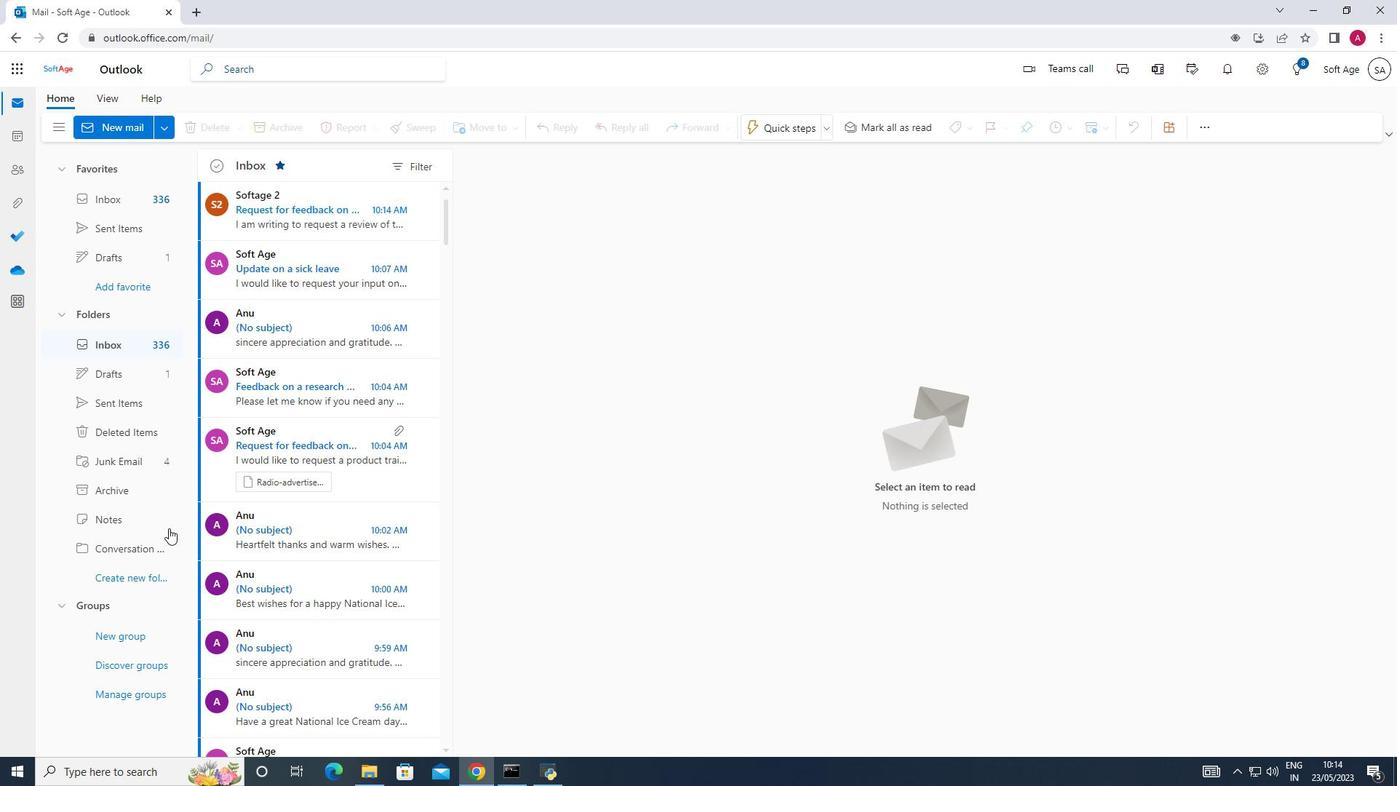 
Action: Mouse moved to (125, 567)
Screenshot: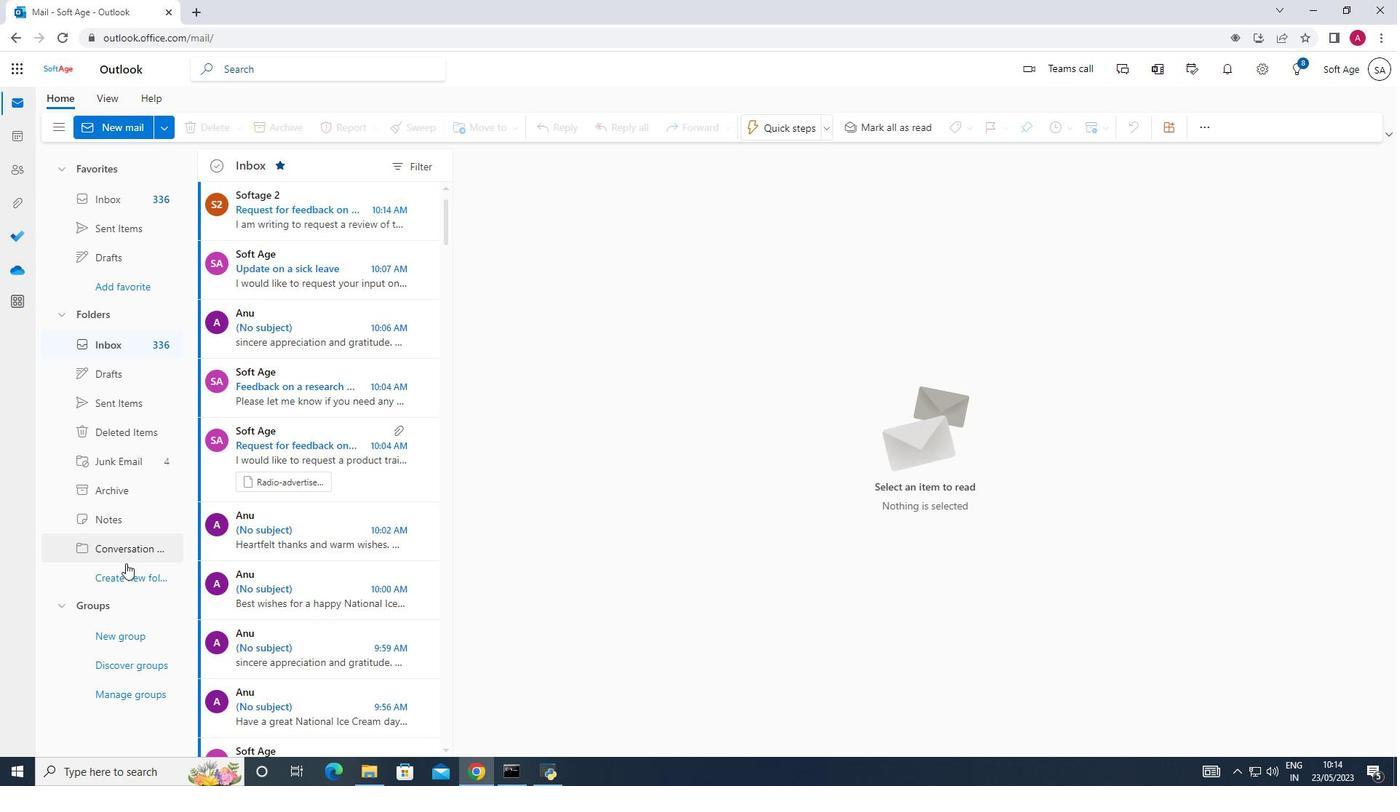 
Action: Mouse pressed left at (125, 567)
Screenshot: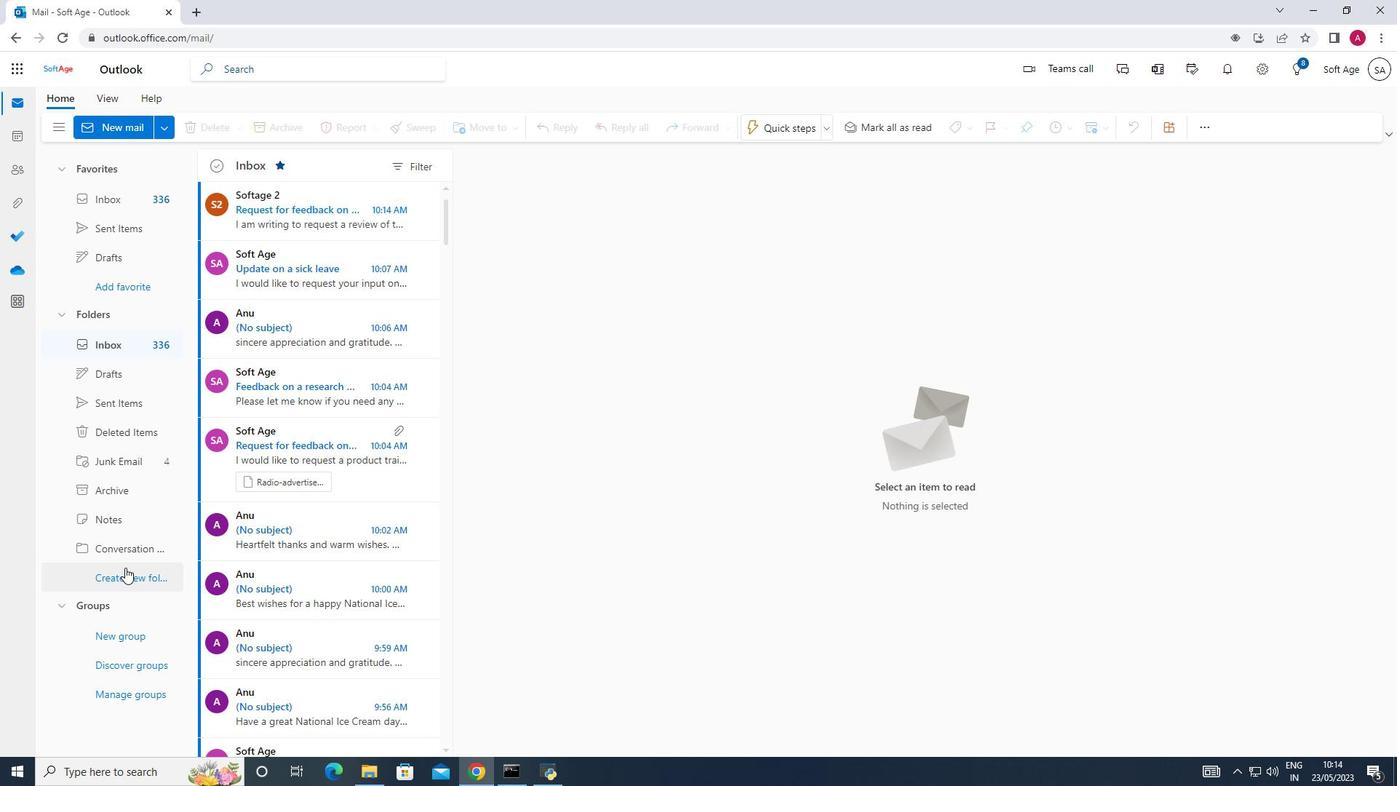 
Action: Key pressed <Key.shift><Key.shift><Key.shift><Key.shift><Key.shift><Key.shift><Key.shift><Key.shift><Key.shift><Key.shift><Key.shift><Key.shift><Key.shift>Climate<Key.space>change<Key.enter>
Screenshot: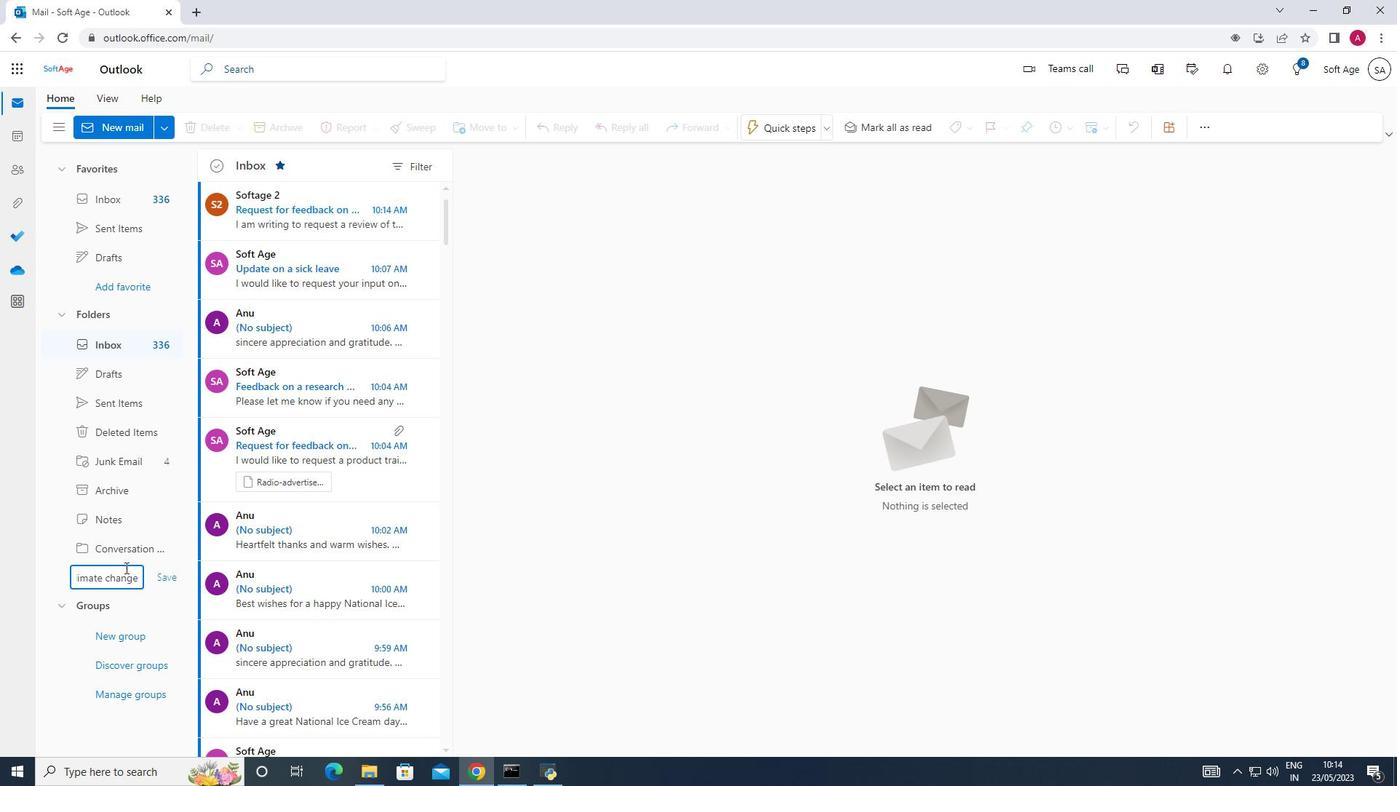 
Action: Mouse moved to (118, 227)
Screenshot: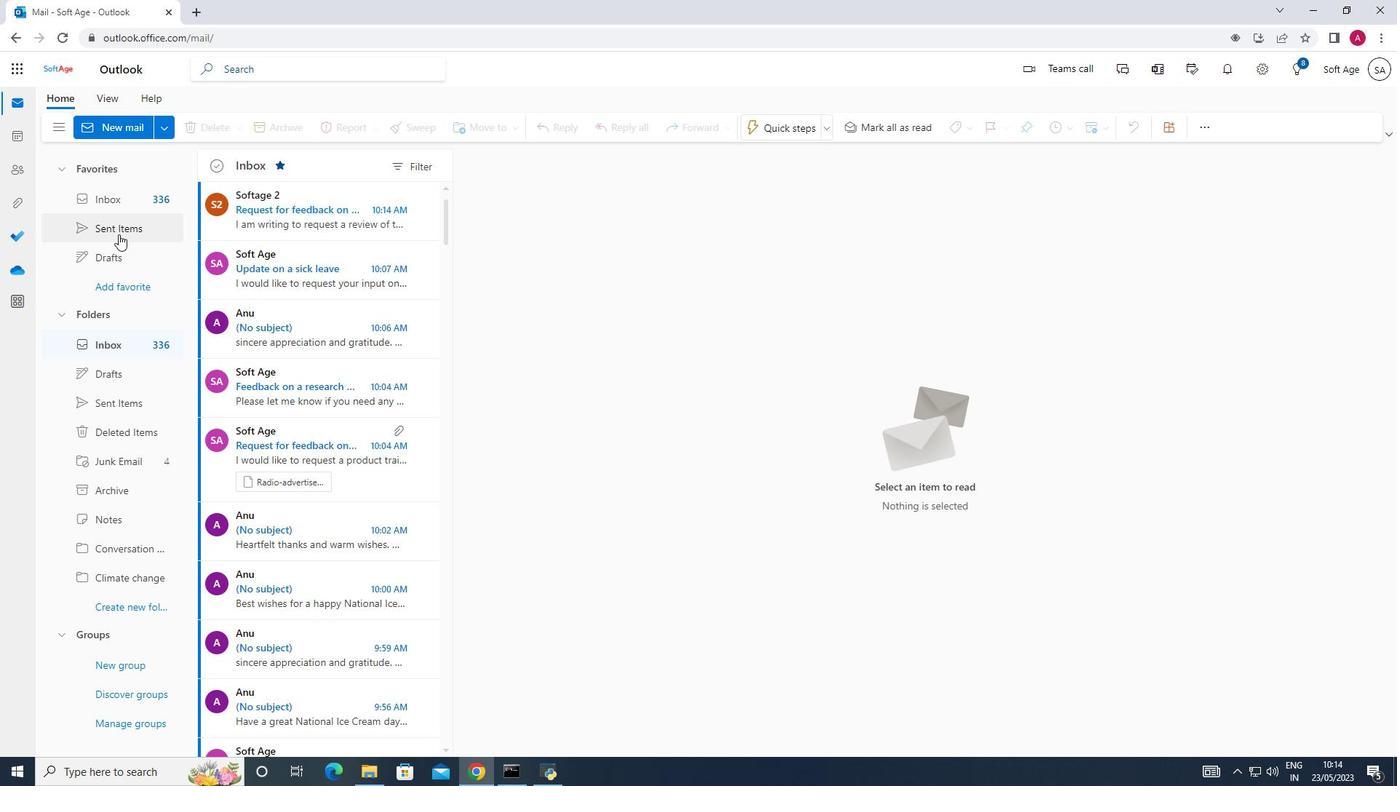 
Action: Mouse pressed left at (118, 227)
Screenshot: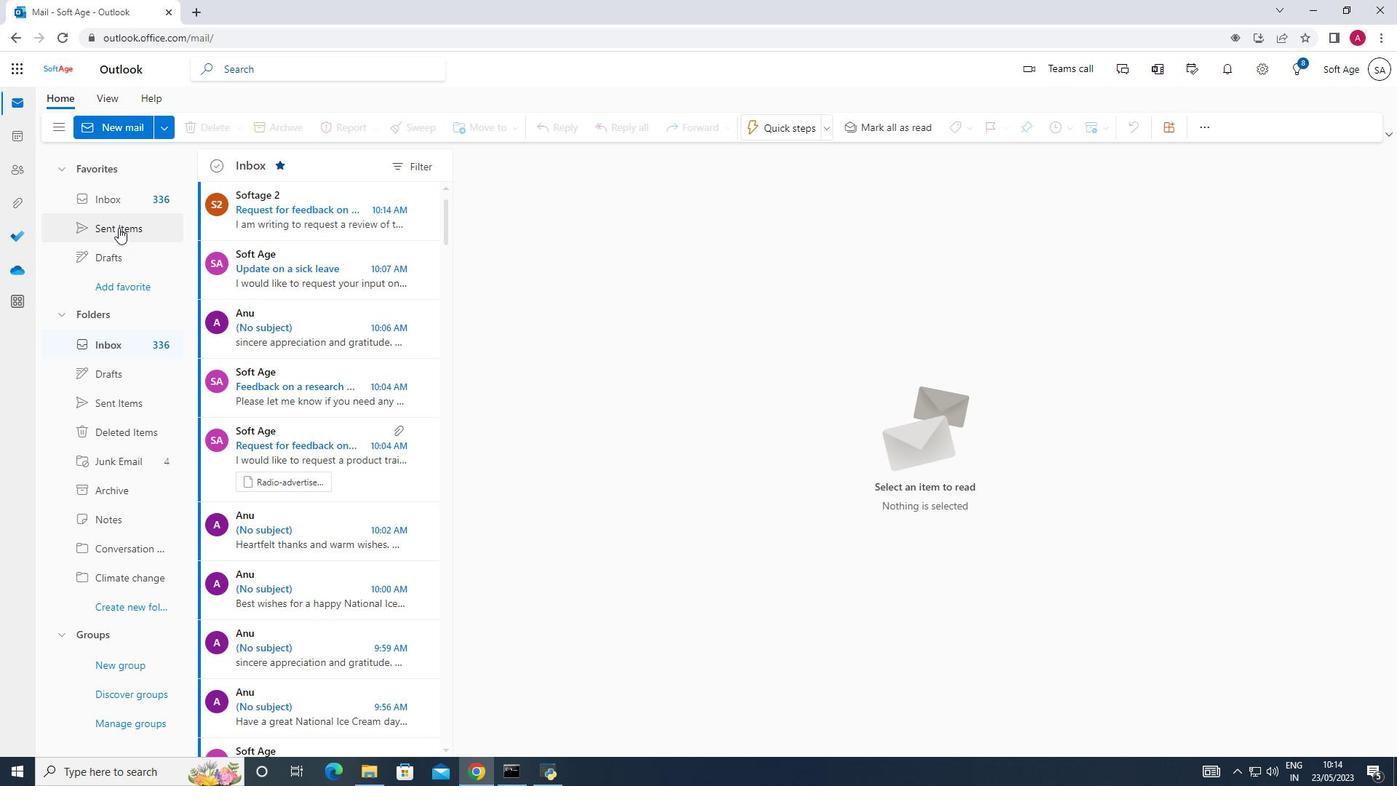 
Action: Mouse moved to (224, 283)
Screenshot: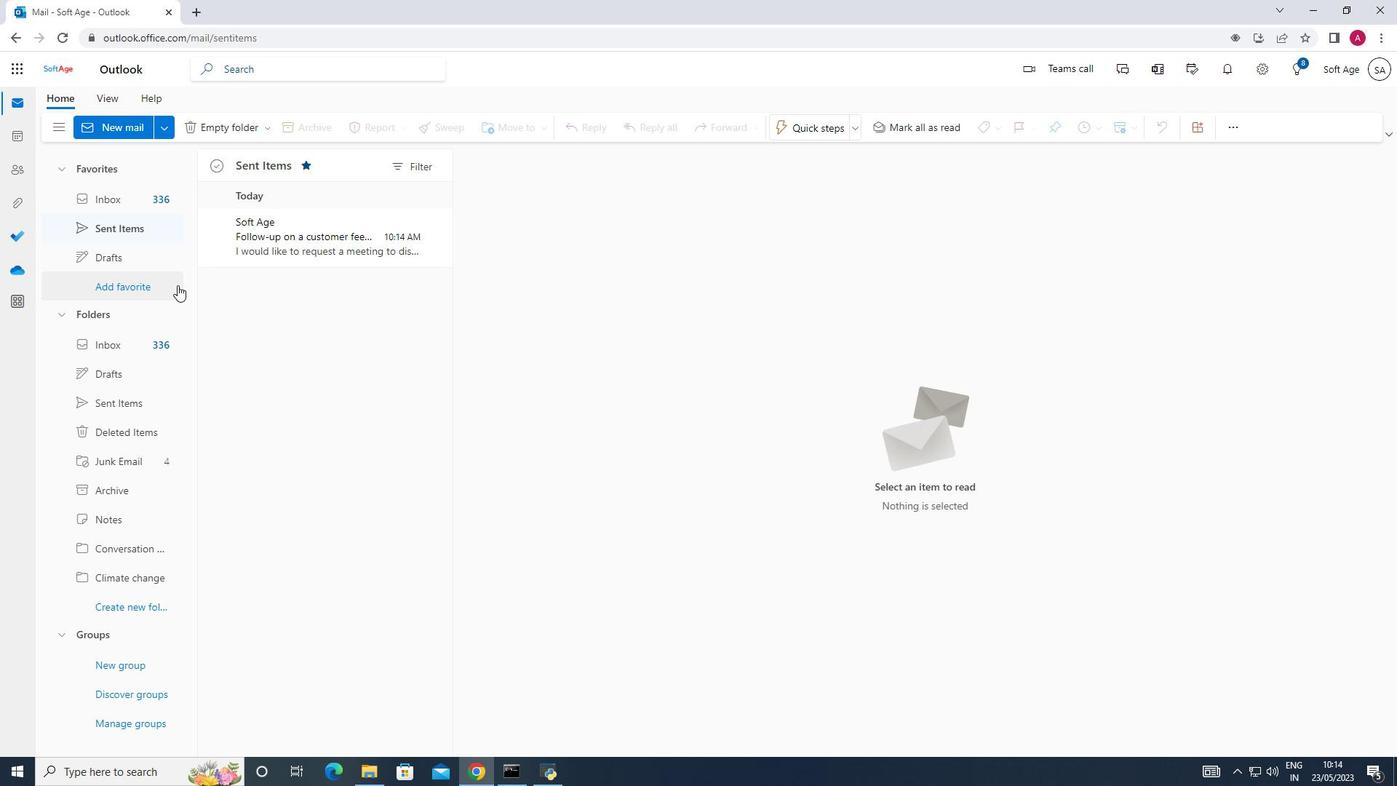 
Action: Mouse scrolled (224, 284) with delta (0, 0)
Screenshot: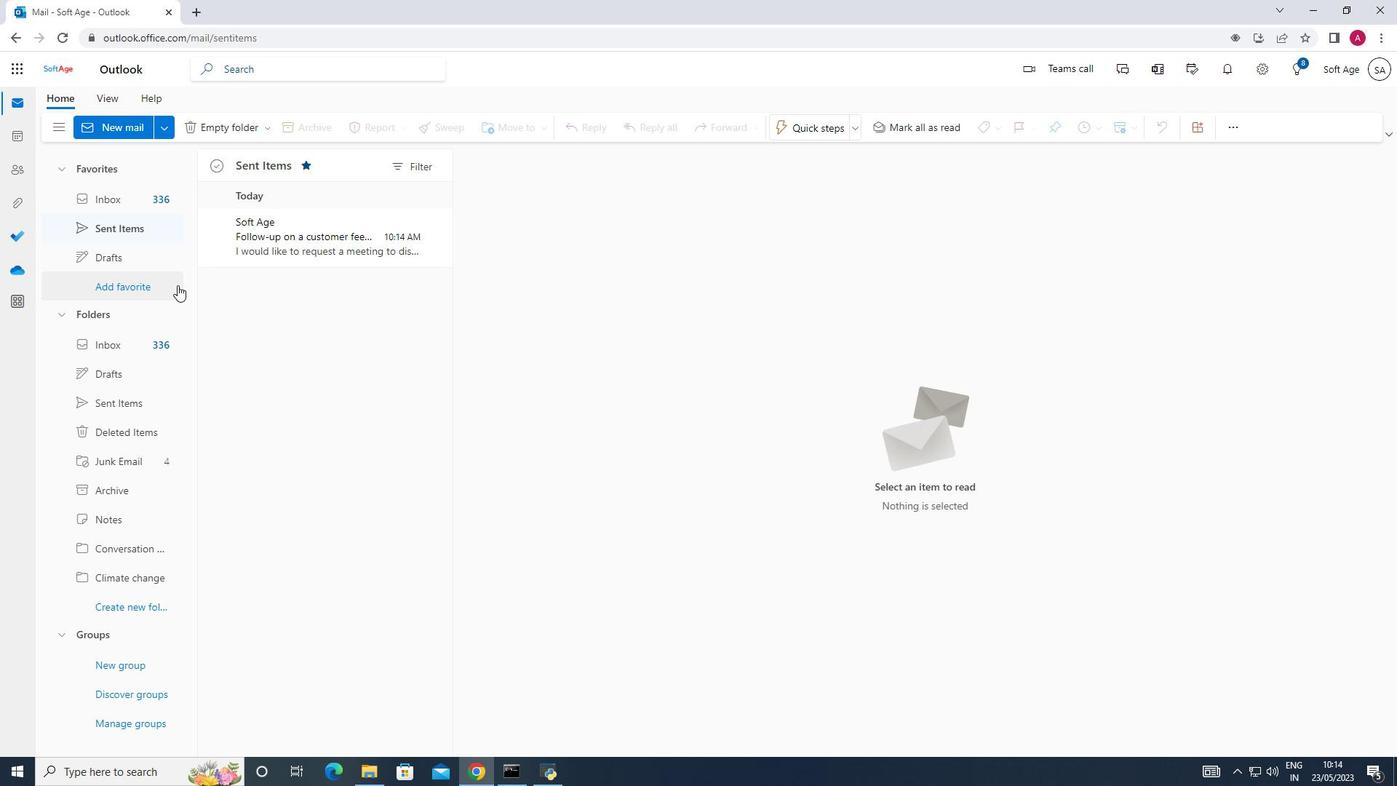 
Action: Mouse moved to (286, 238)
Screenshot: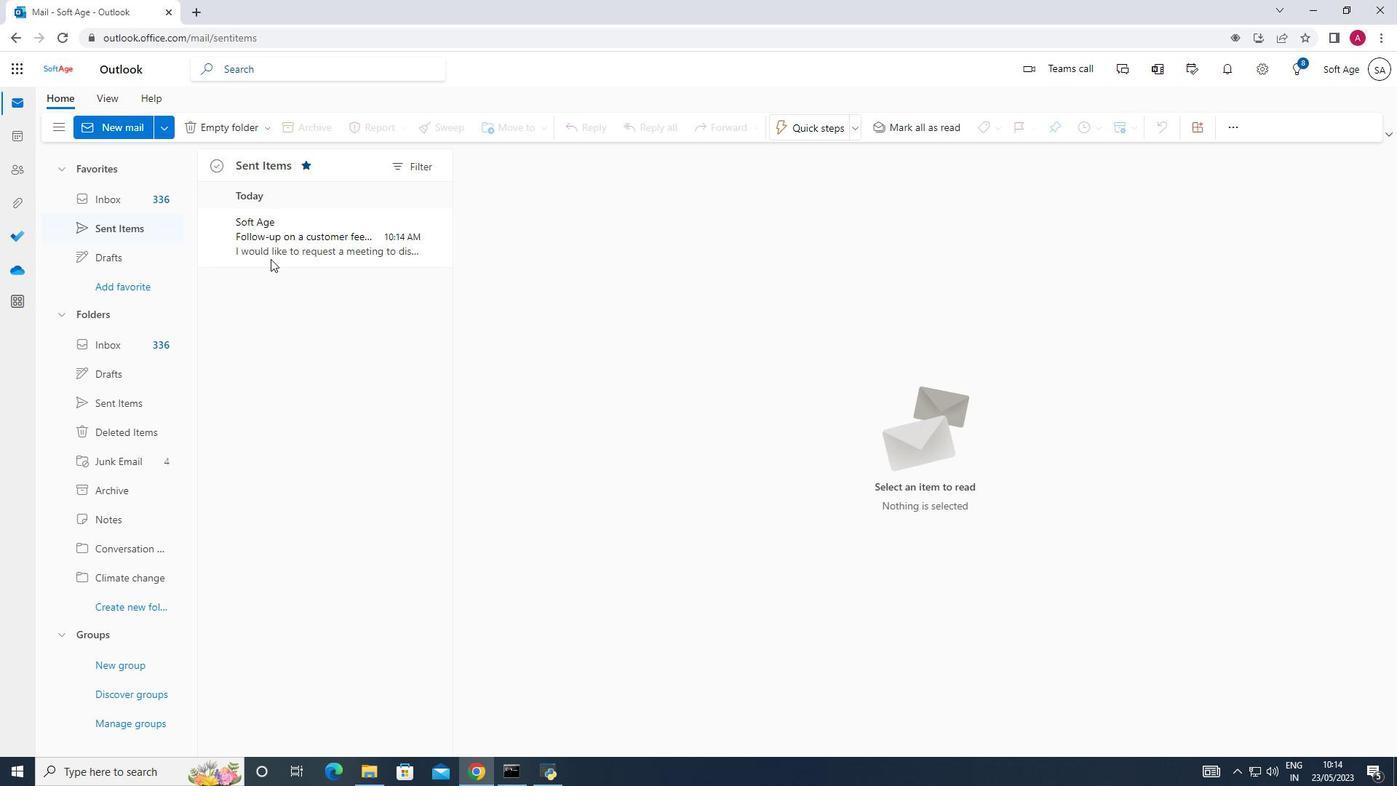 
Action: Mouse pressed right at (286, 238)
Screenshot: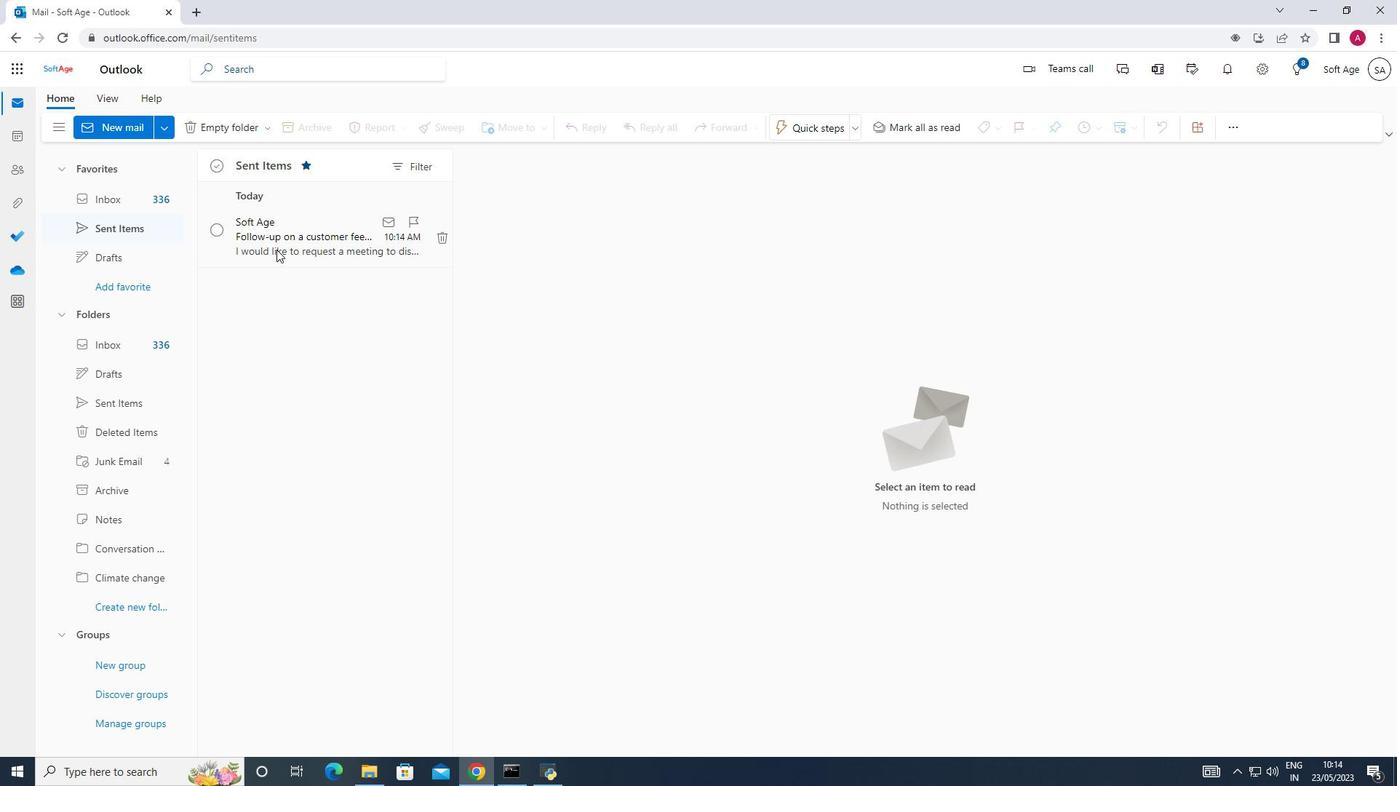 
Action: Mouse moved to (323, 295)
Screenshot: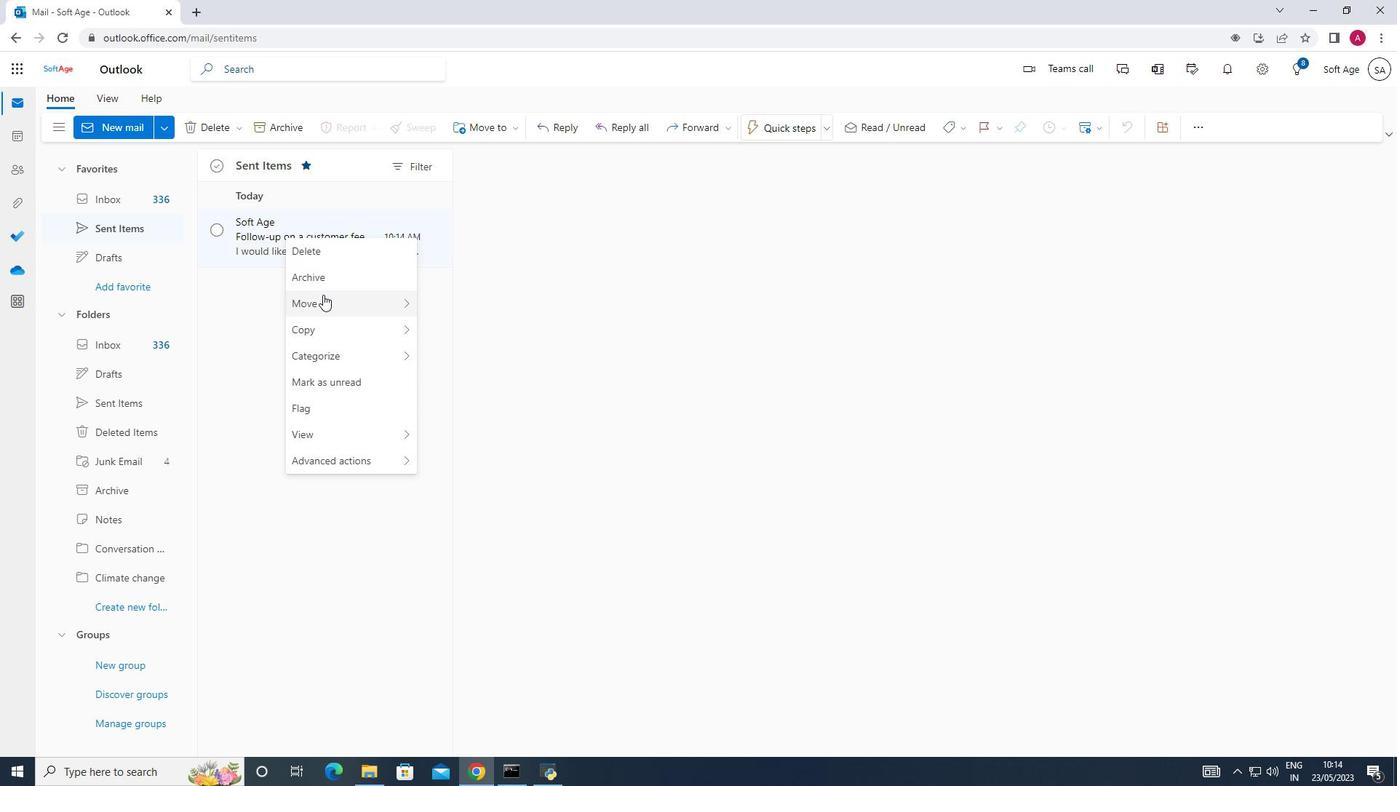 
Action: Mouse pressed left at (323, 295)
Screenshot: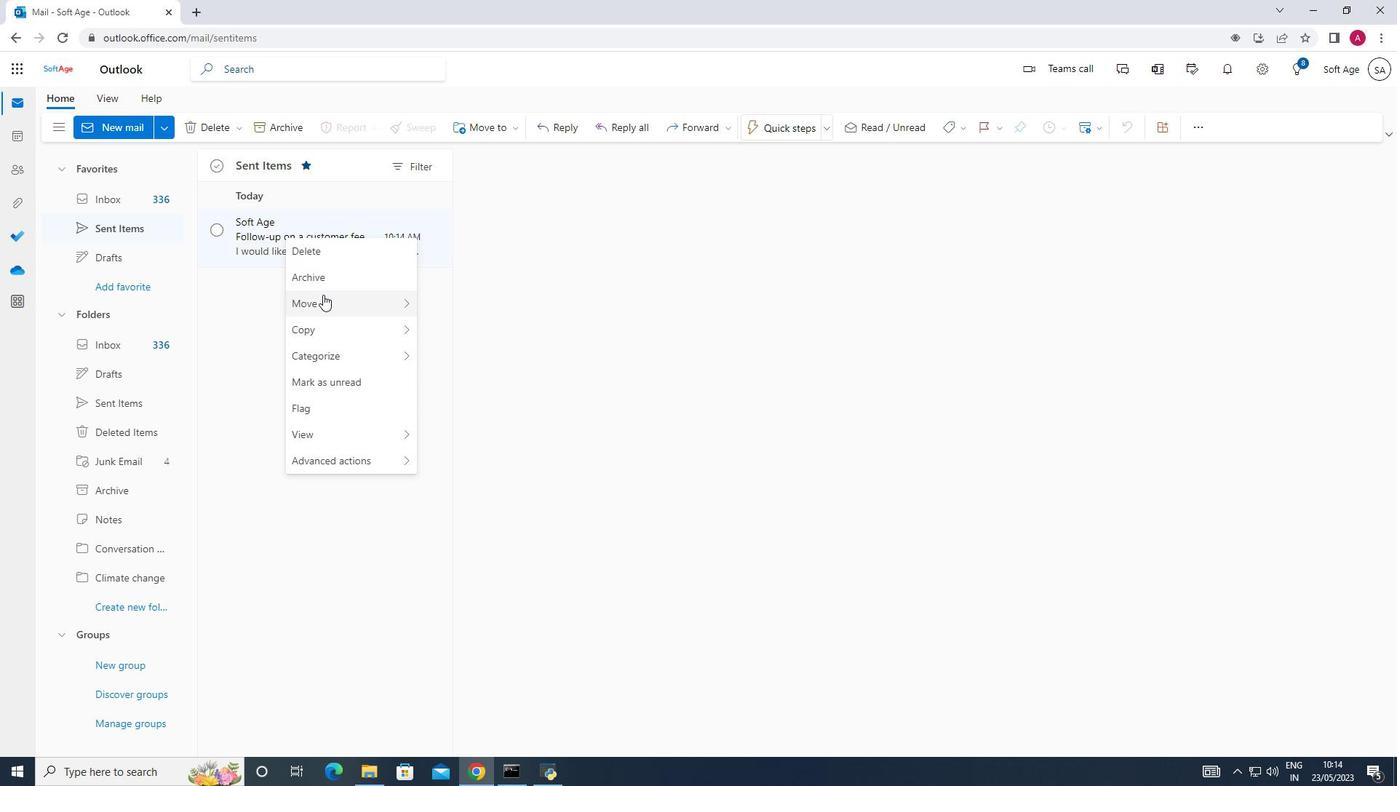 
Action: Mouse moved to (469, 301)
Screenshot: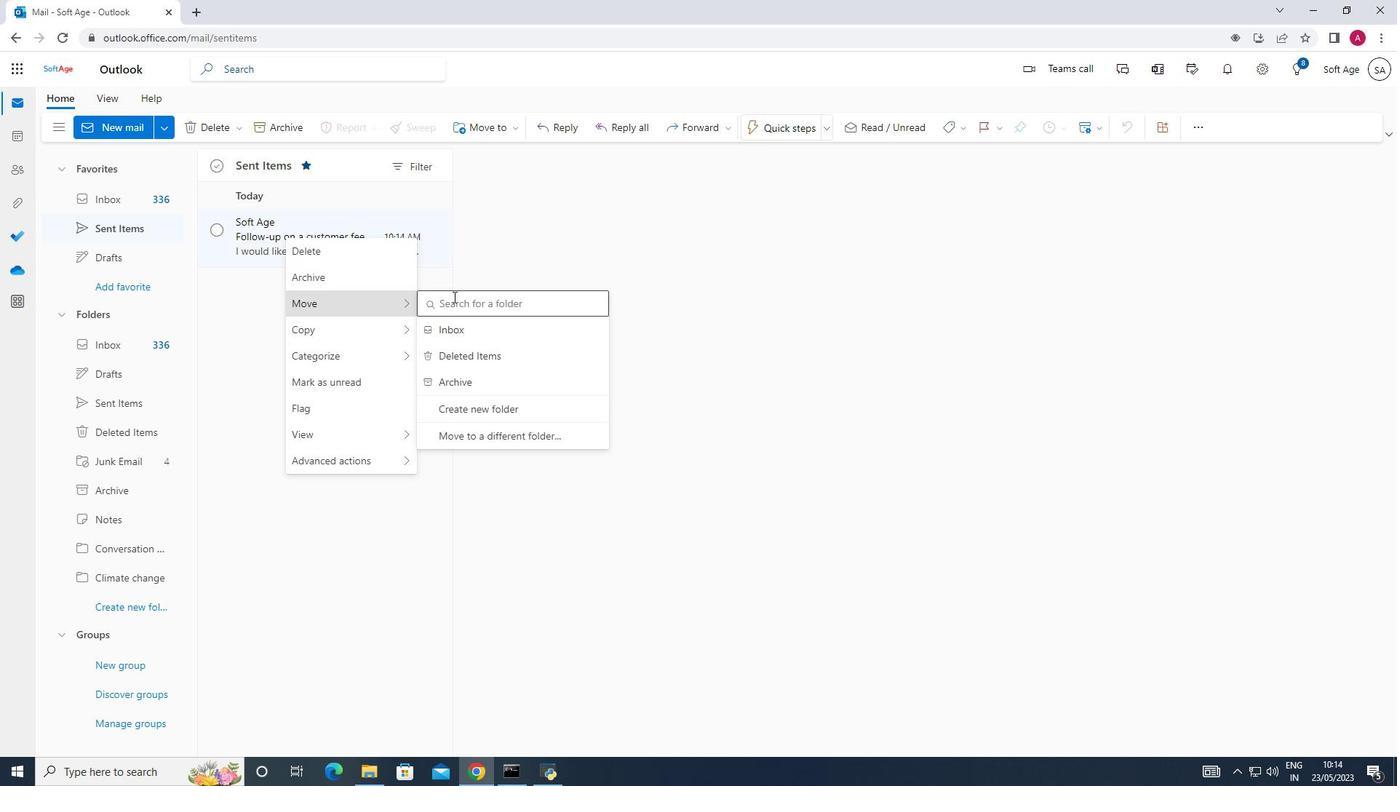 
Action: Mouse pressed left at (469, 301)
Screenshot: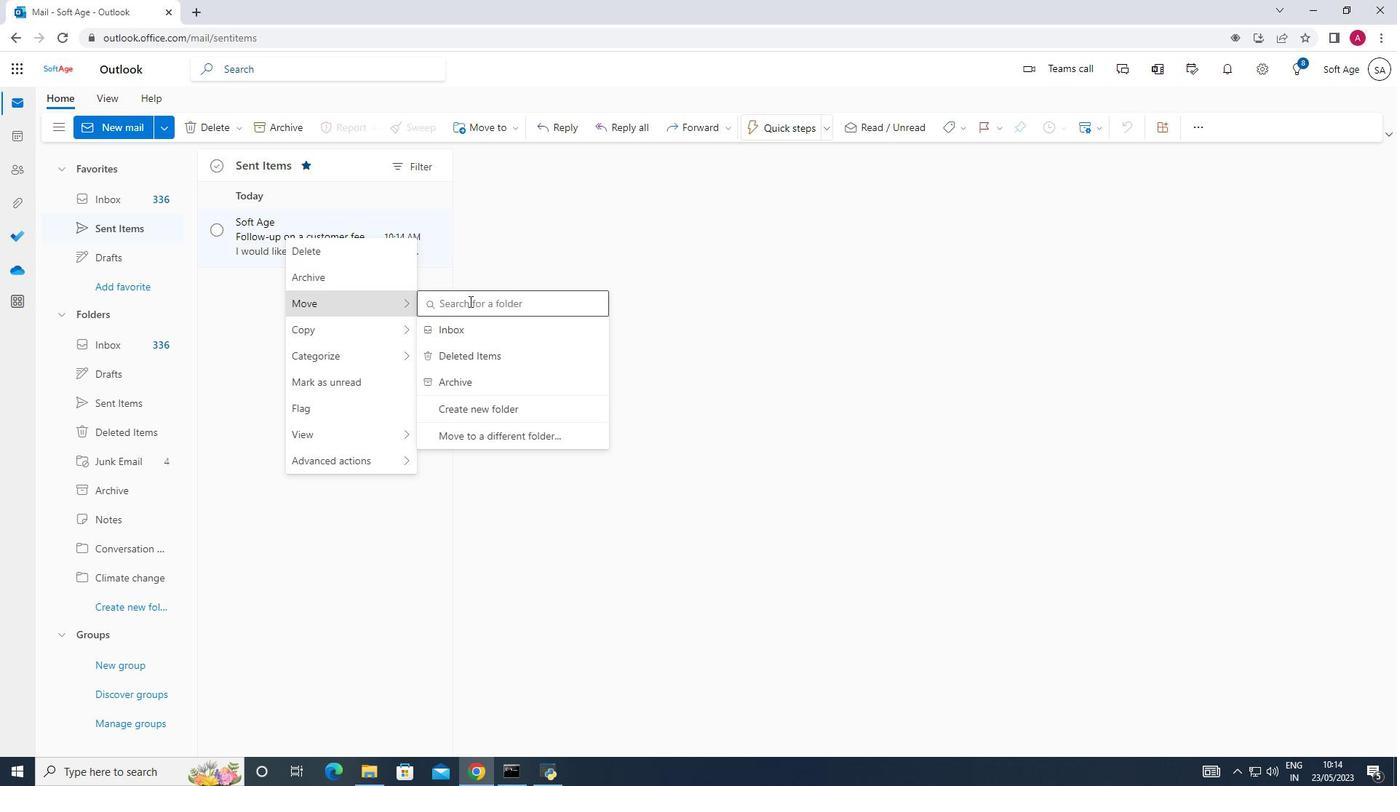 
Action: Key pressed <Key.shift>Climate<Key.space>chs<Key.backspace>ange<Key.down><Key.down><Key.up><Key.enter>
Screenshot: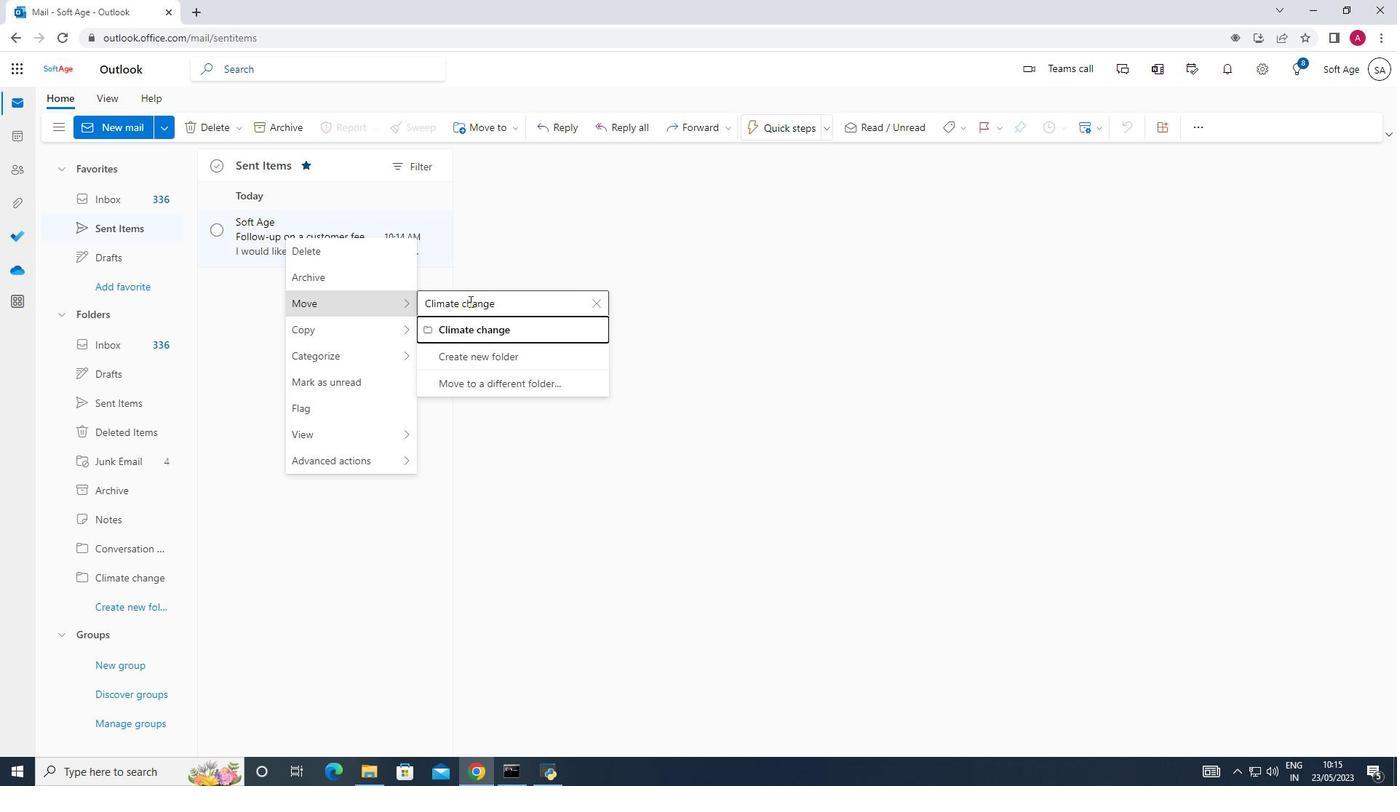 
